 Task: Look for space in Ubá, Brazil from 5th July, 2023 to 10th July, 2023 for 4 adults in price range Rs.9000 to Rs.14000. Place can be entire place with 2 bedrooms having 4 beds and 2 bathrooms. Property type can be house. Amenities needed are: washing machine, . Booking option can be shelf check-in. Required host language is Spanish.
Action: Mouse moved to (383, 110)
Screenshot: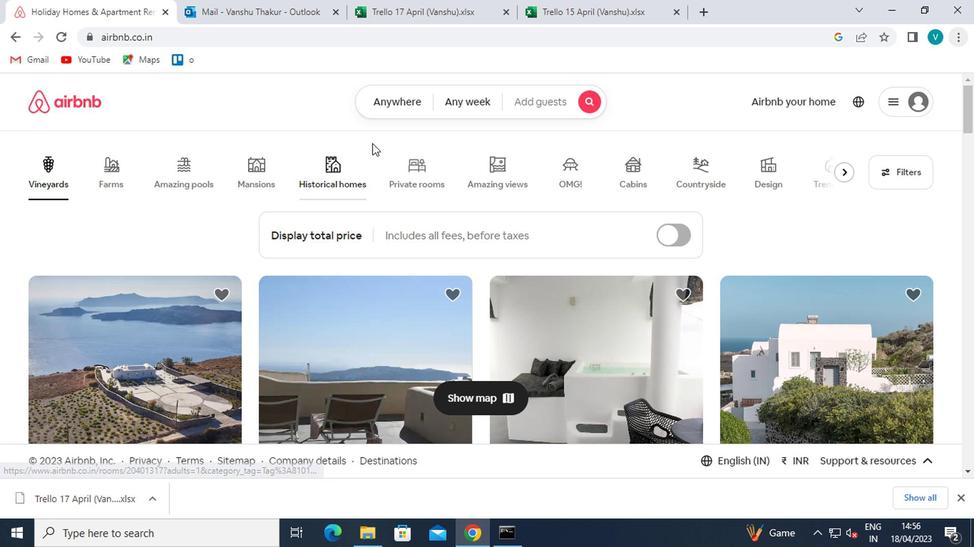 
Action: Mouse pressed left at (383, 110)
Screenshot: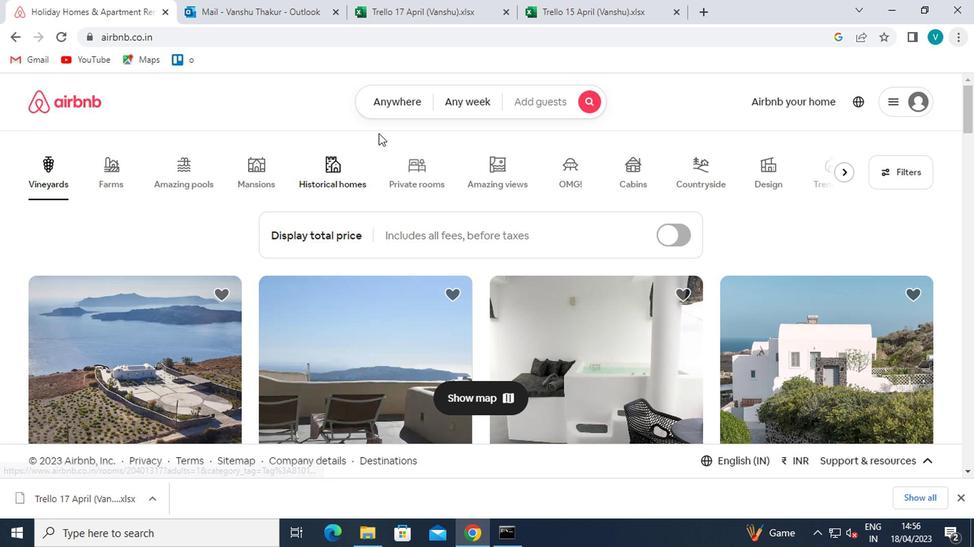 
Action: Mouse moved to (317, 160)
Screenshot: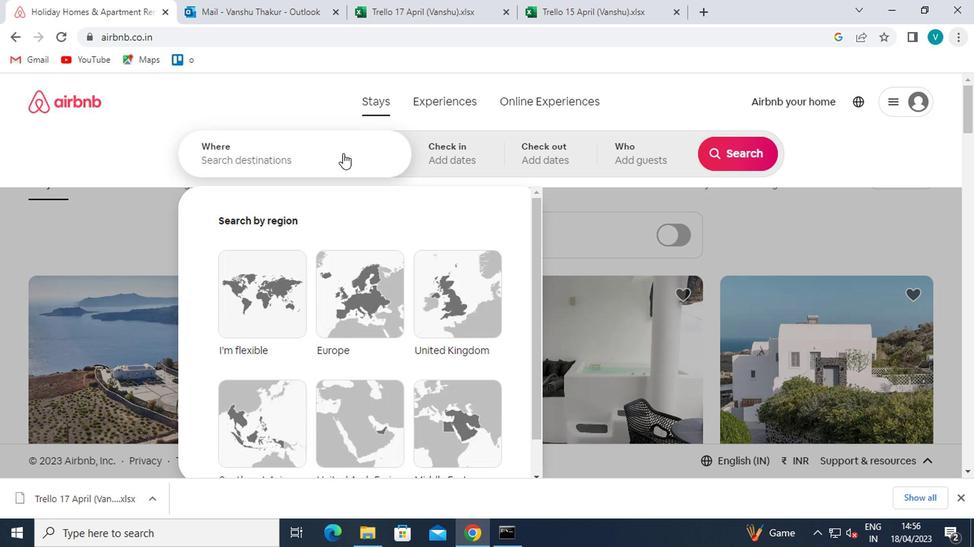 
Action: Mouse pressed left at (317, 160)
Screenshot: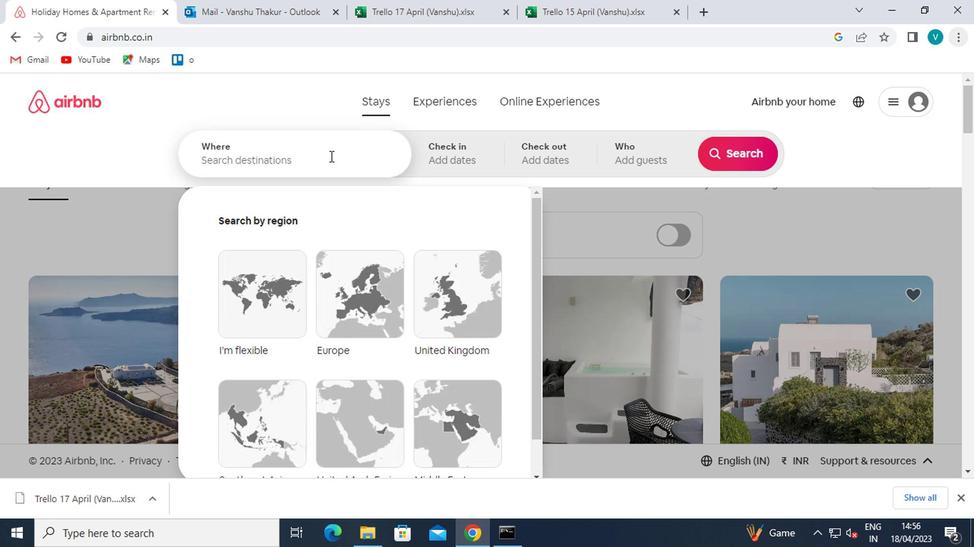 
Action: Key pressed <Key.shift>UBA,<Key.space><Key.shift>BRAZIL<Key.enter>
Screenshot: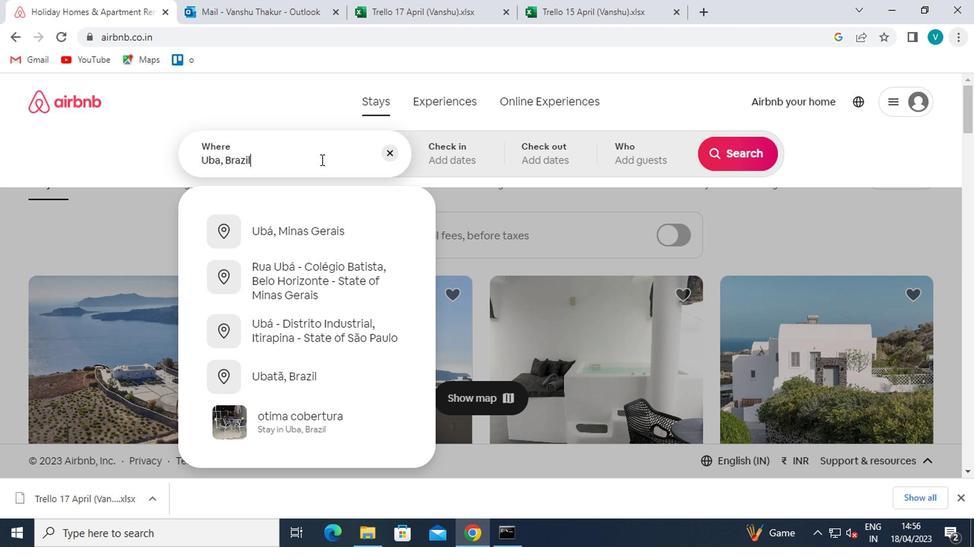 
Action: Mouse moved to (318, 160)
Screenshot: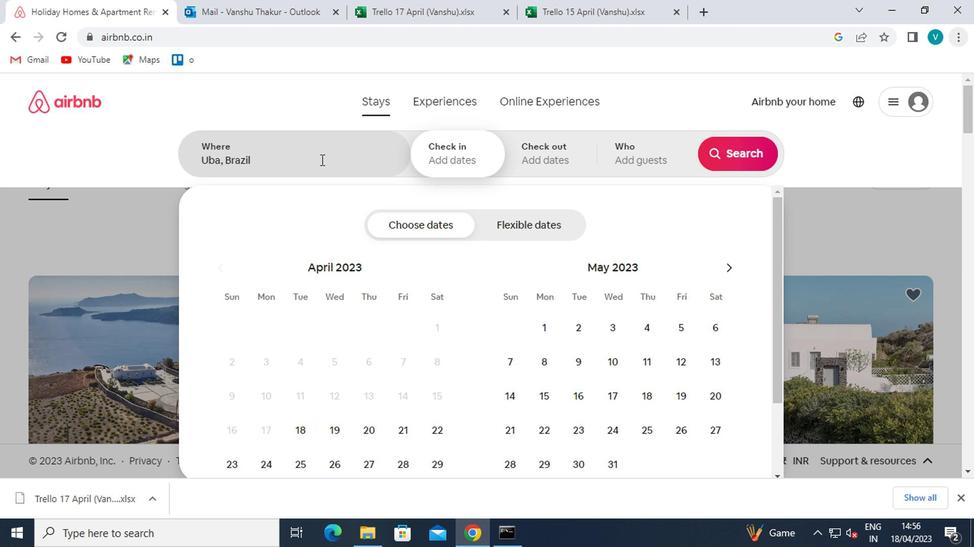
Action: Mouse pressed left at (318, 160)
Screenshot: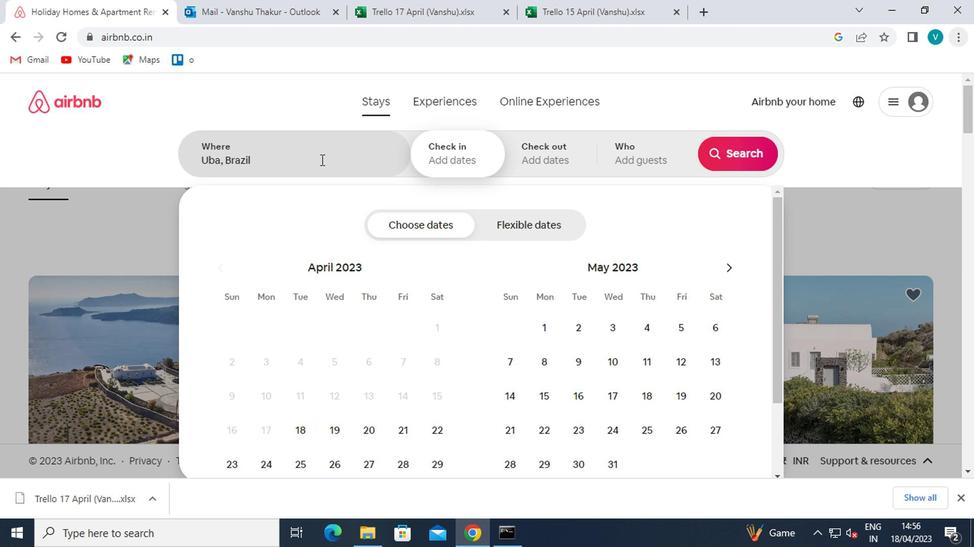
Action: Mouse moved to (325, 226)
Screenshot: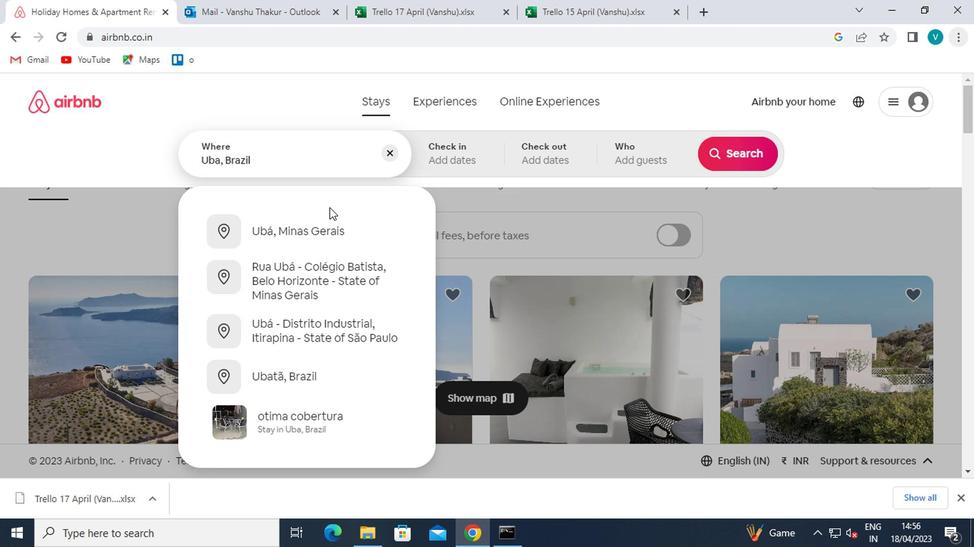 
Action: Mouse pressed left at (325, 226)
Screenshot: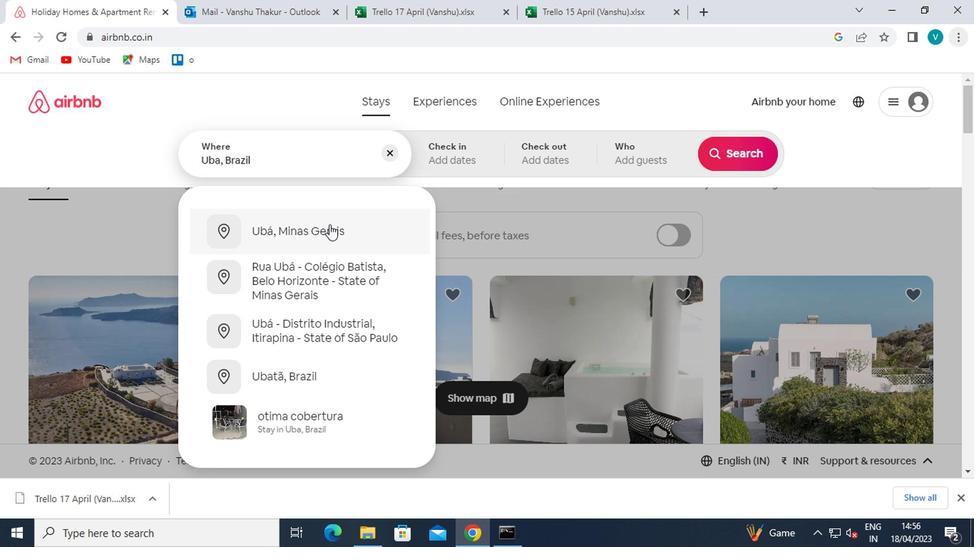 
Action: Mouse moved to (726, 270)
Screenshot: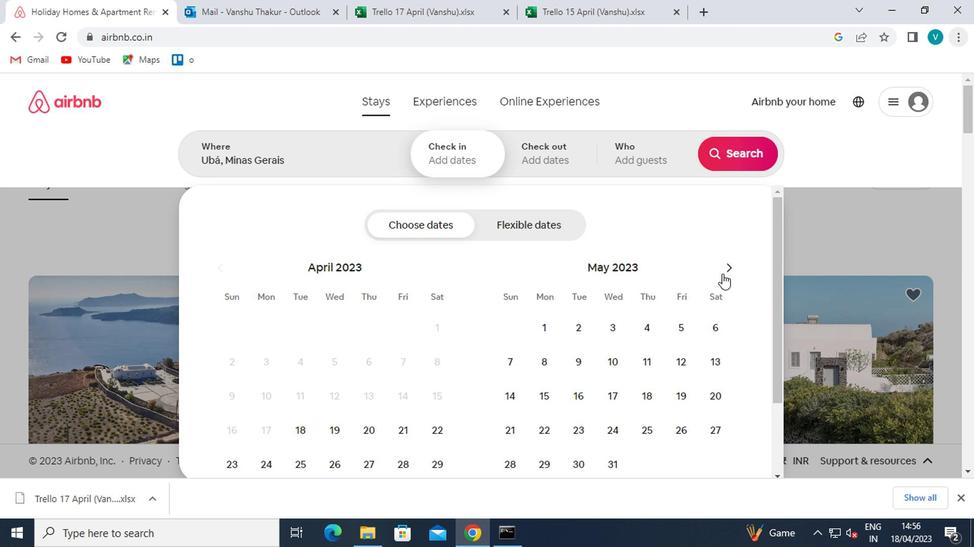 
Action: Mouse pressed left at (726, 270)
Screenshot: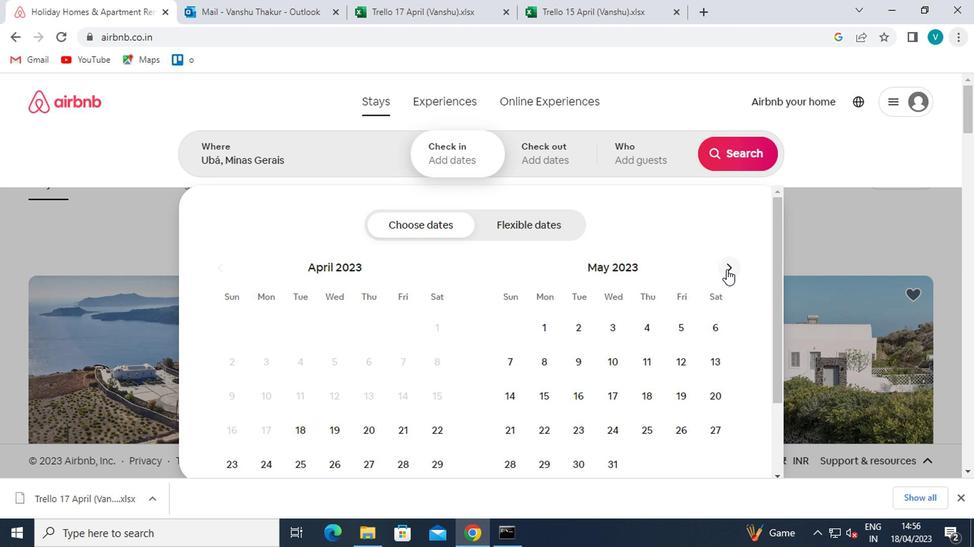 
Action: Mouse pressed left at (726, 270)
Screenshot: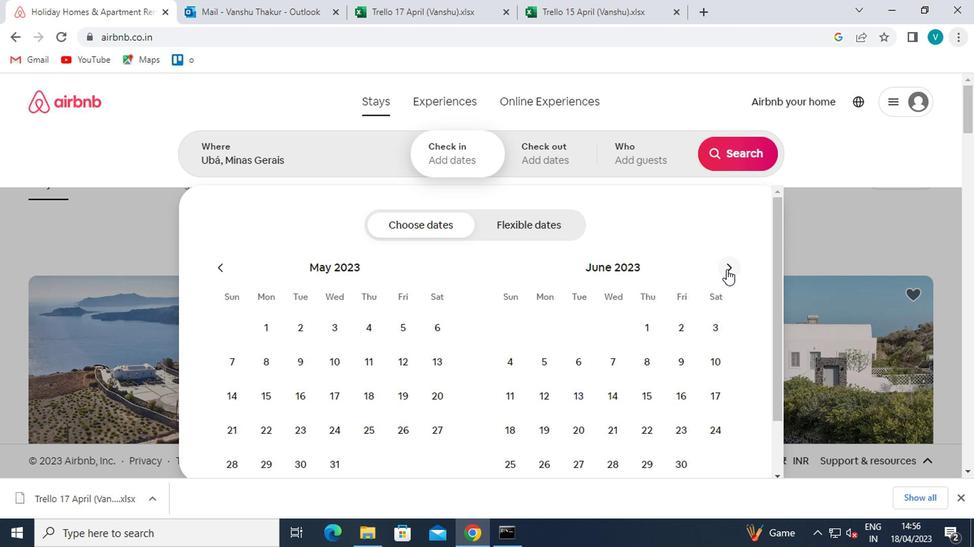 
Action: Mouse moved to (601, 357)
Screenshot: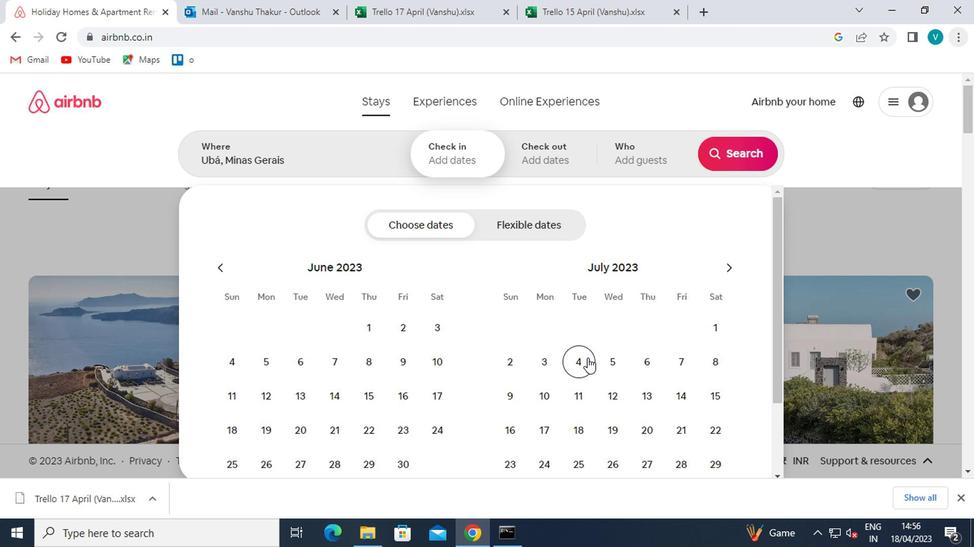 
Action: Mouse pressed left at (601, 357)
Screenshot: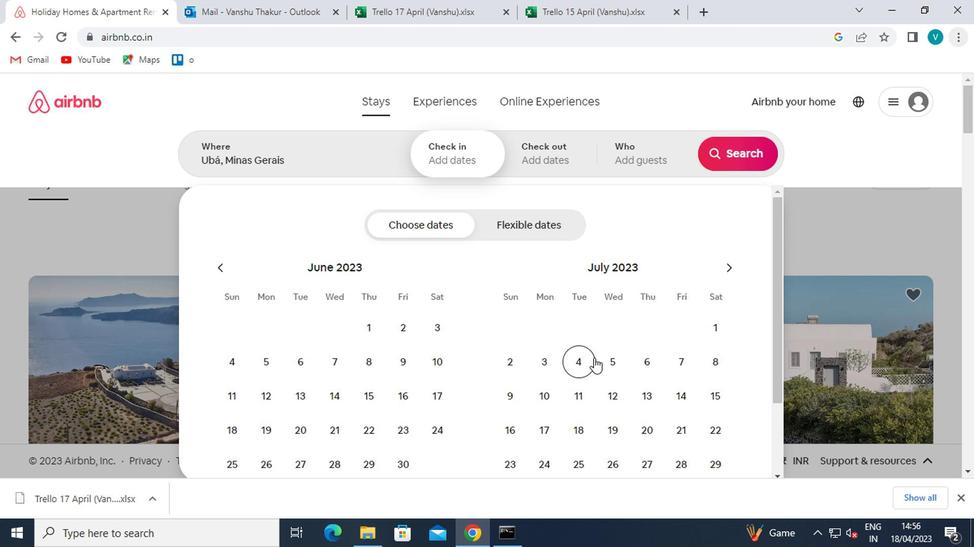 
Action: Mouse moved to (543, 392)
Screenshot: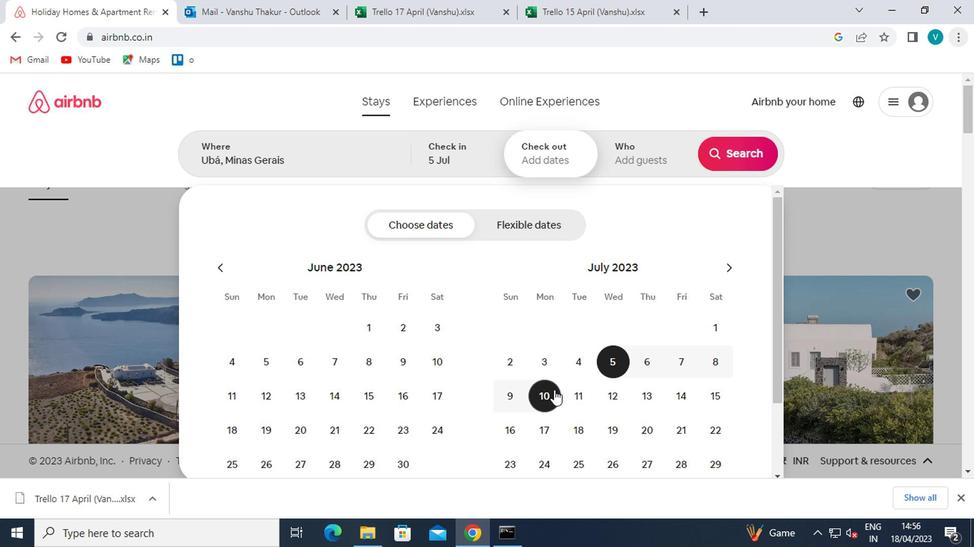 
Action: Mouse pressed left at (543, 392)
Screenshot: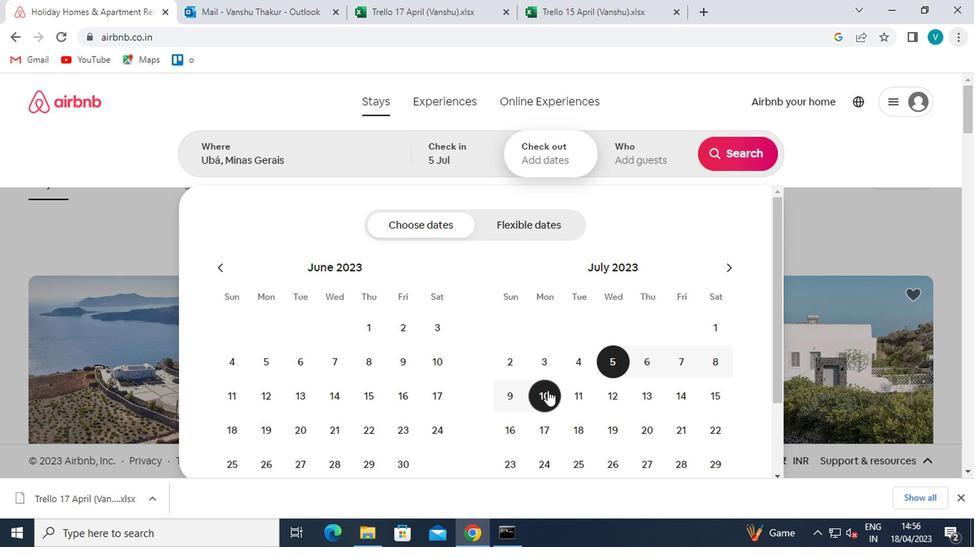 
Action: Mouse moved to (656, 162)
Screenshot: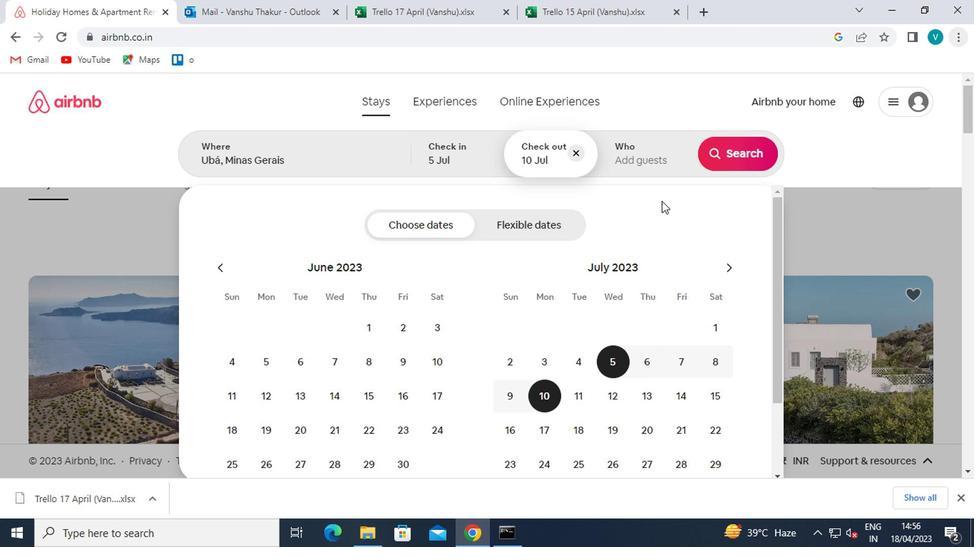
Action: Mouse pressed left at (656, 162)
Screenshot: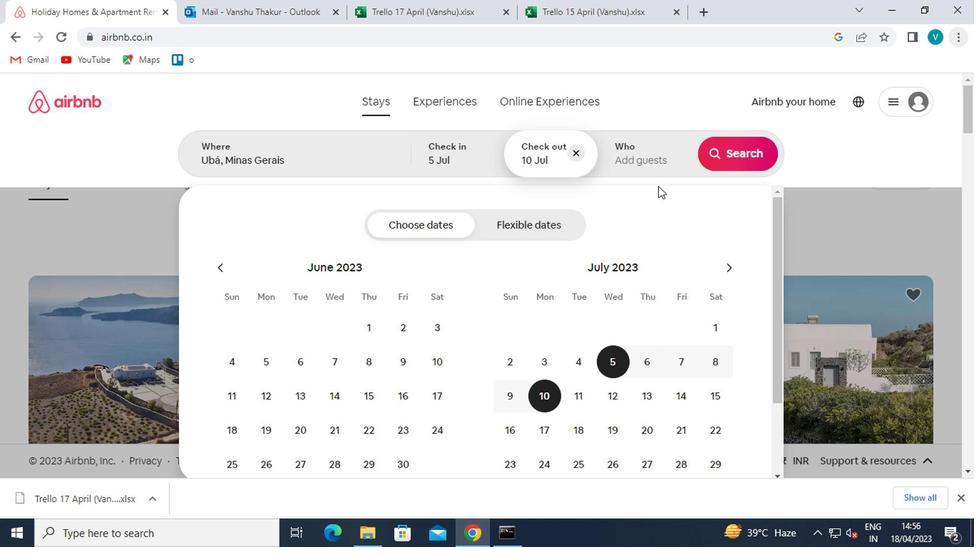 
Action: Mouse moved to (740, 230)
Screenshot: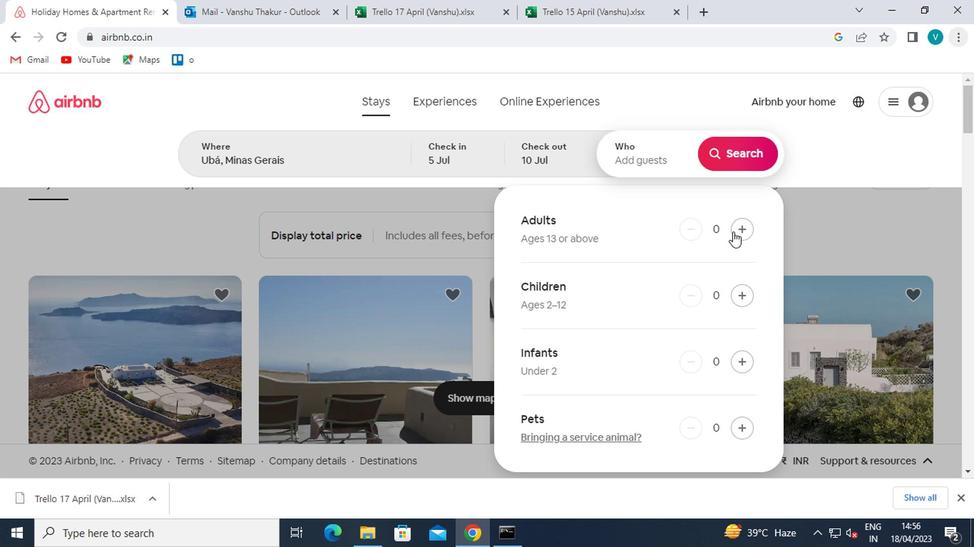 
Action: Mouse pressed left at (740, 230)
Screenshot: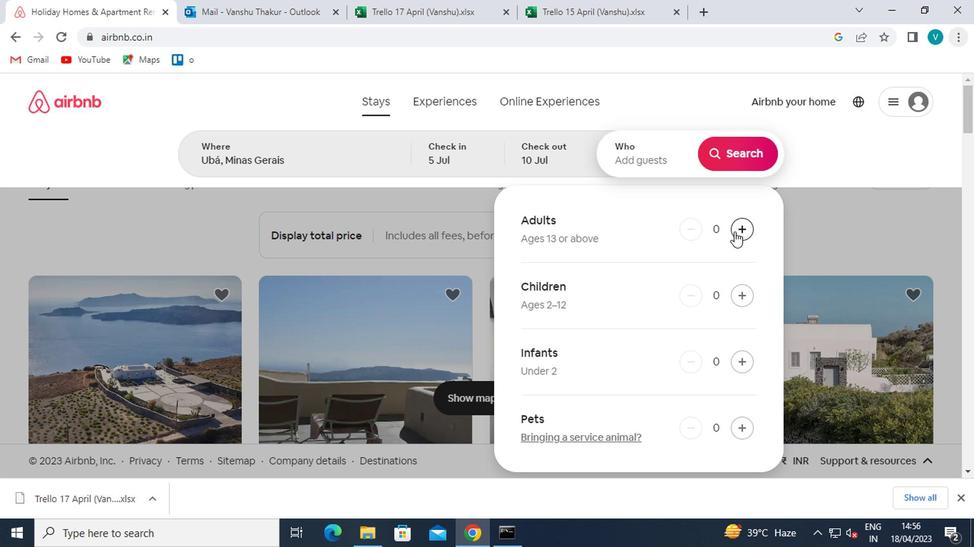 
Action: Mouse pressed left at (740, 230)
Screenshot: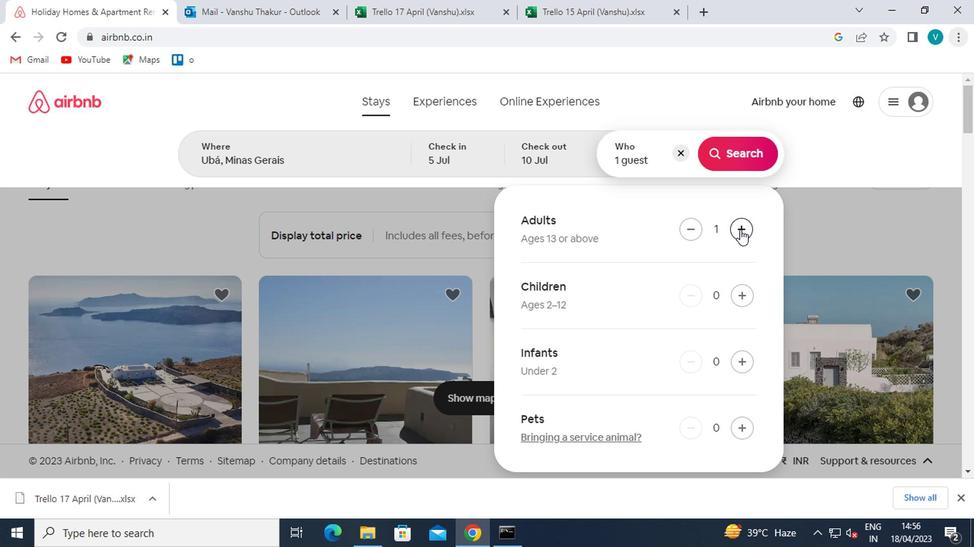 
Action: Mouse pressed left at (740, 230)
Screenshot: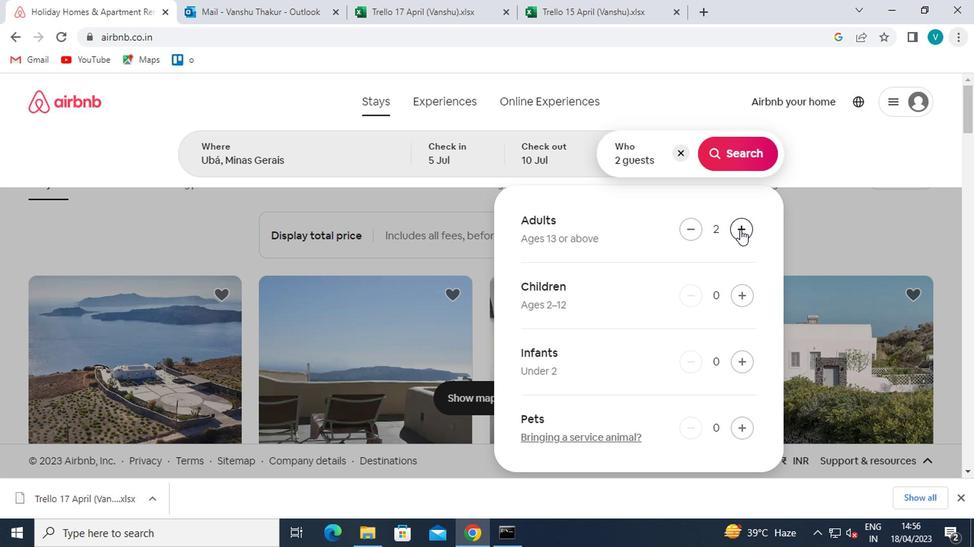 
Action: Mouse pressed left at (740, 230)
Screenshot: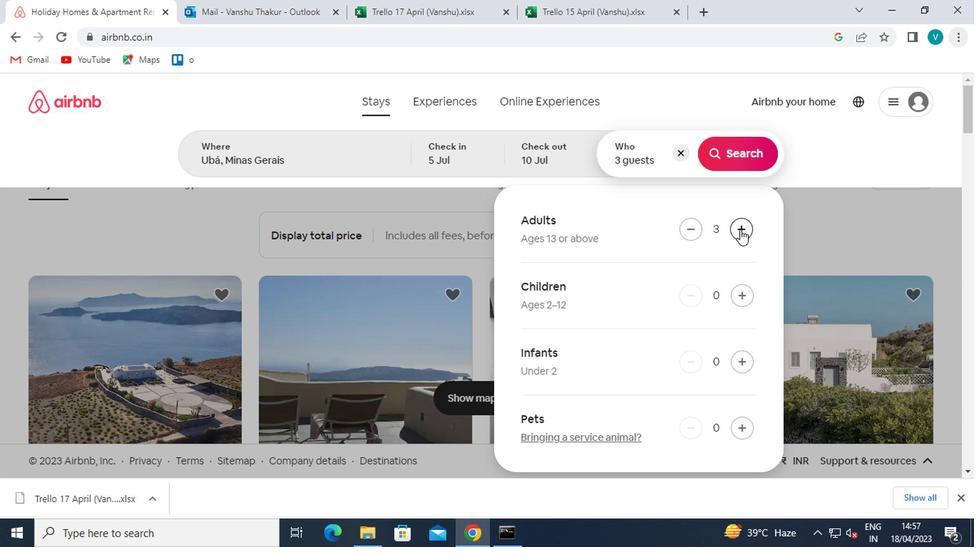
Action: Mouse moved to (735, 157)
Screenshot: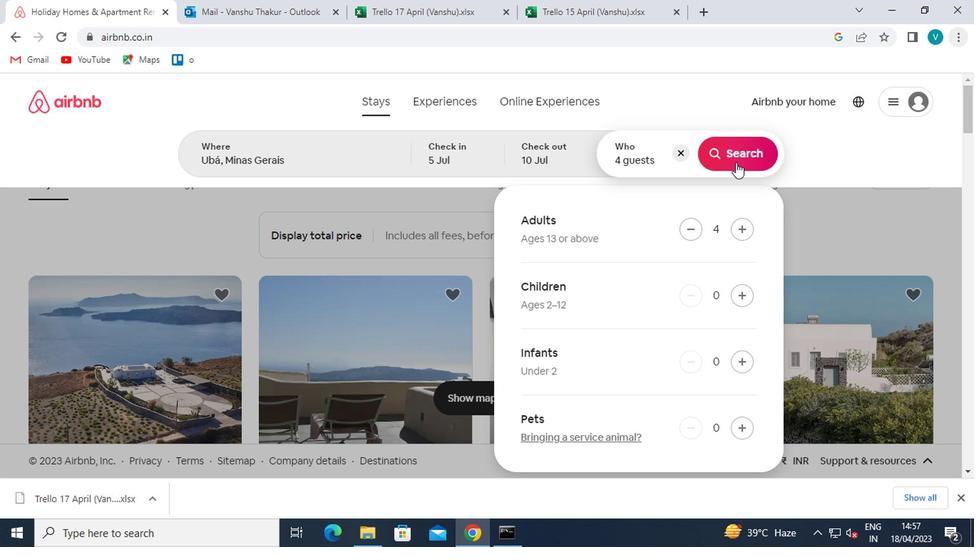 
Action: Mouse pressed left at (735, 157)
Screenshot: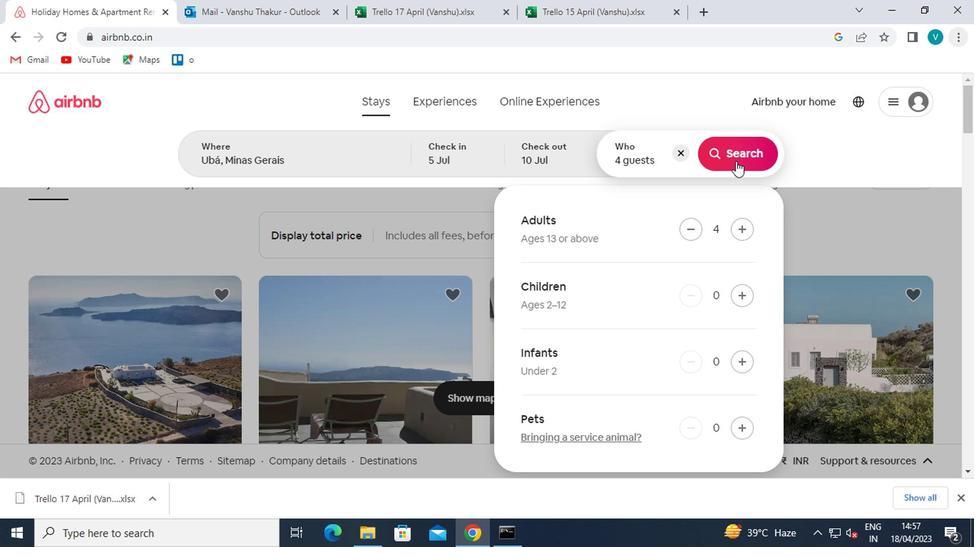 
Action: Mouse moved to (916, 159)
Screenshot: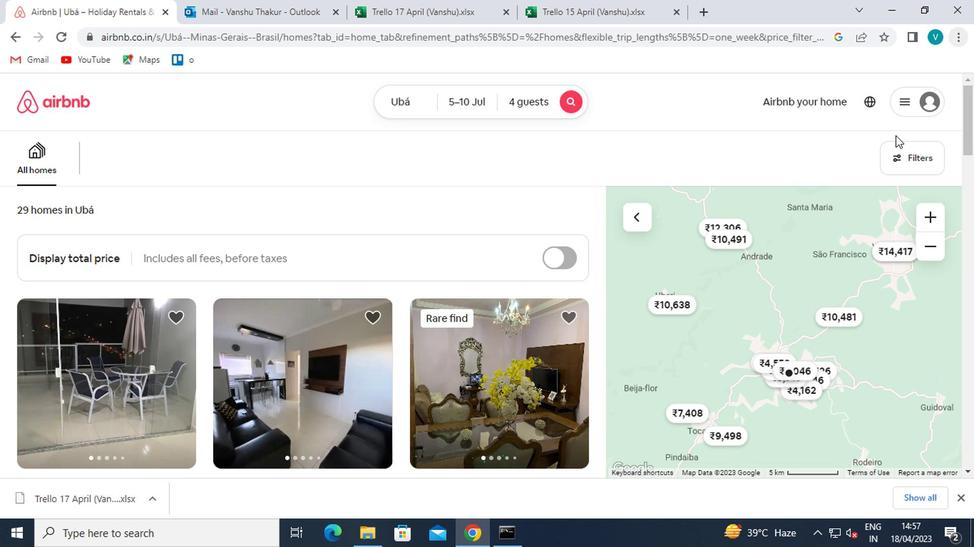 
Action: Mouse pressed left at (916, 159)
Screenshot: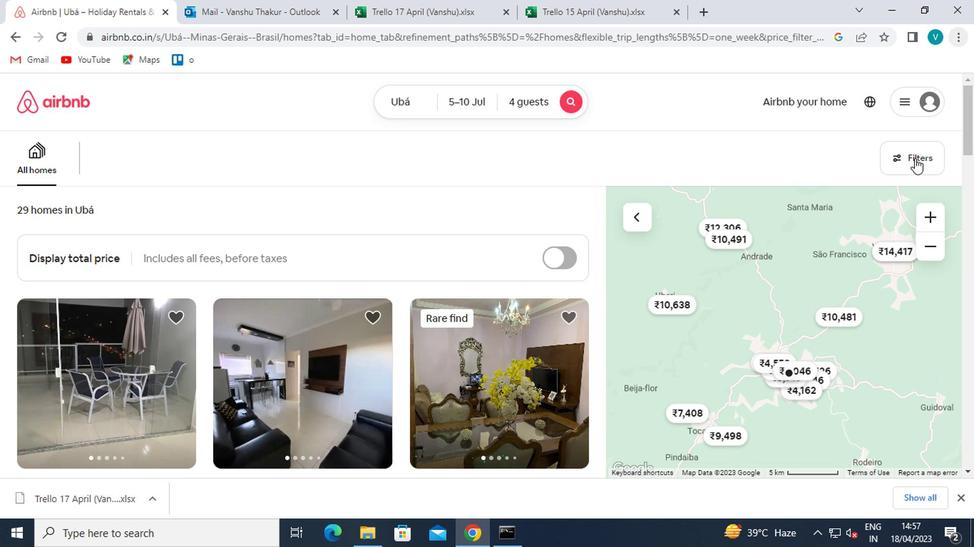 
Action: Mouse moved to (402, 344)
Screenshot: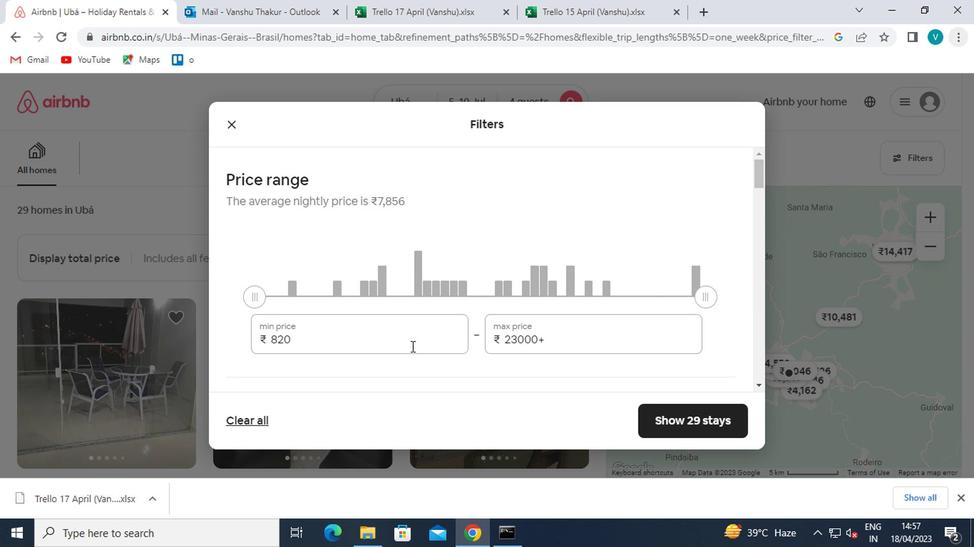 
Action: Mouse pressed left at (402, 344)
Screenshot: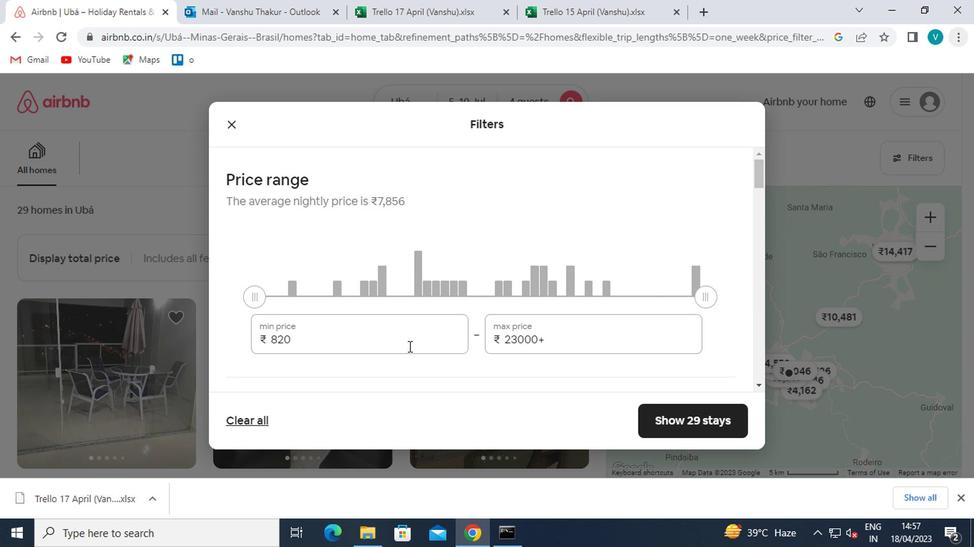 
Action: Key pressed <Key.backspace><Key.backspace><Key.backspace>900<Key.backspace><Key.backspace><Key.backspace><Key.backspace><Key.backspace><Key.backspace>9000
Screenshot: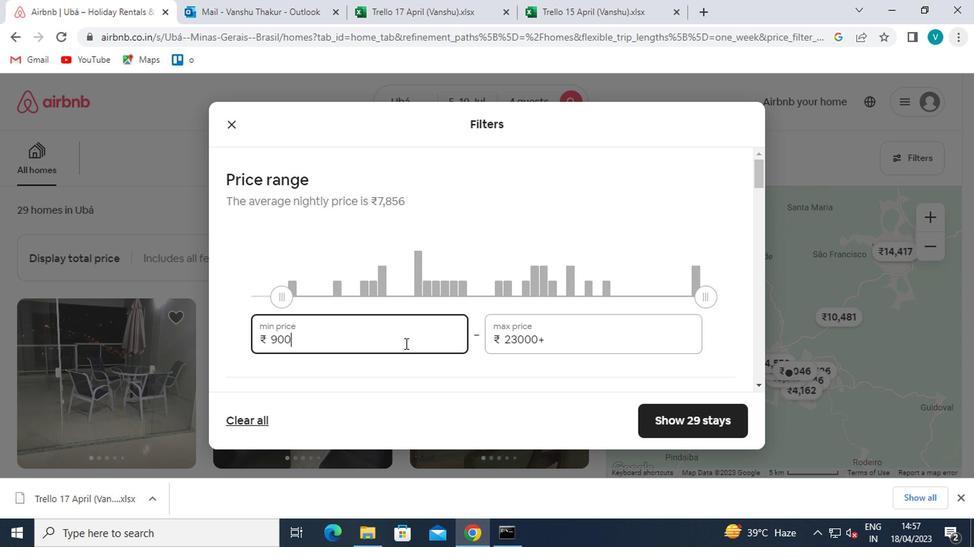 
Action: Mouse moved to (554, 330)
Screenshot: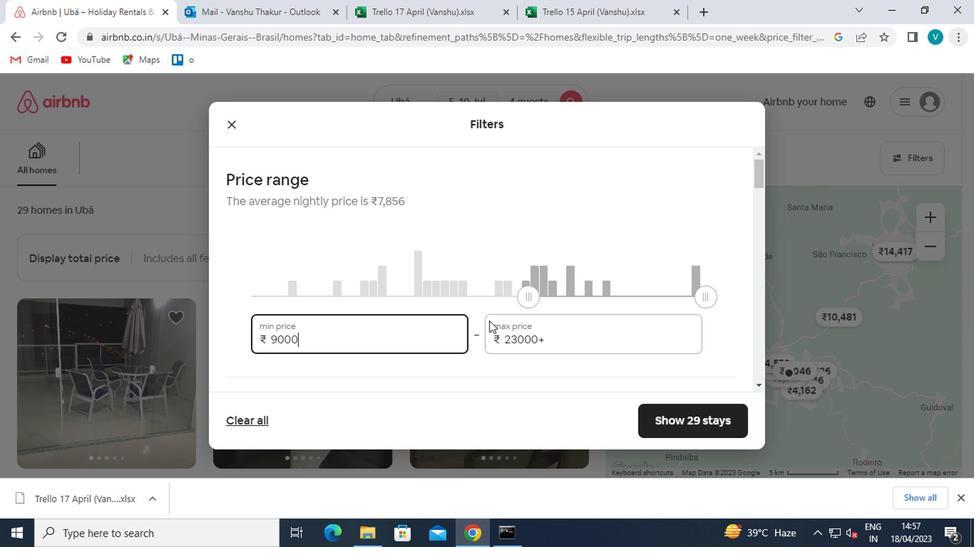
Action: Mouse pressed left at (554, 330)
Screenshot: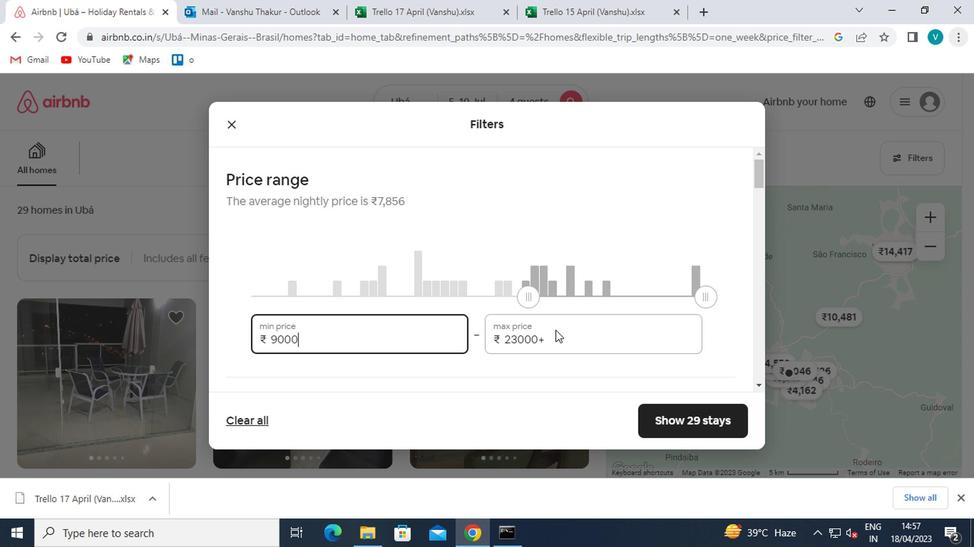 
Action: Mouse moved to (554, 333)
Screenshot: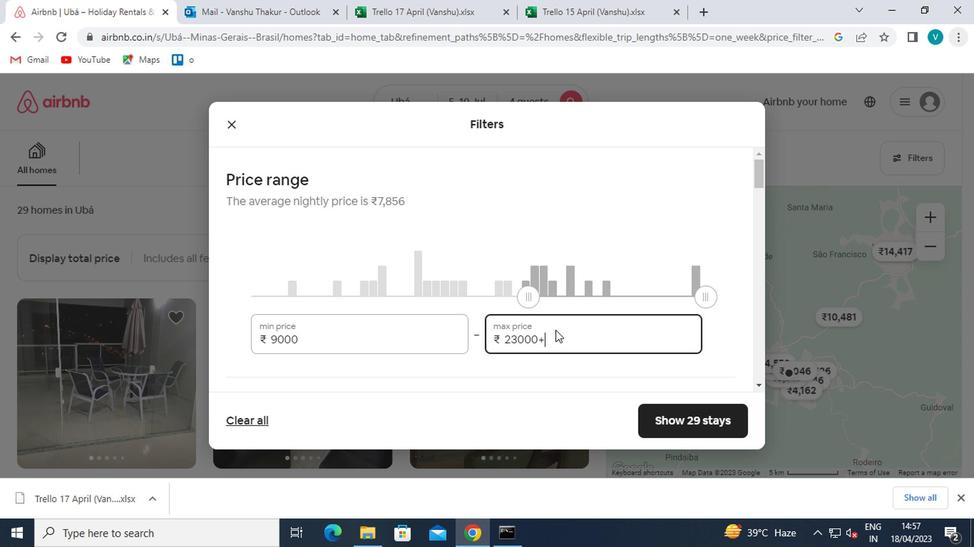 
Action: Key pressed <Key.backspace><Key.backspace><Key.backspace><Key.backspace><Key.backspace><Key.backspace>14000
Screenshot: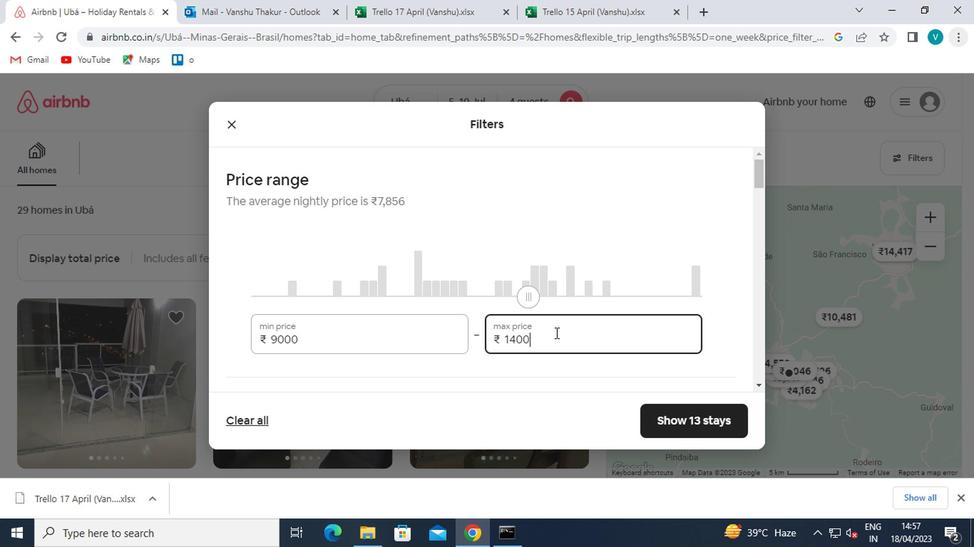 
Action: Mouse moved to (536, 394)
Screenshot: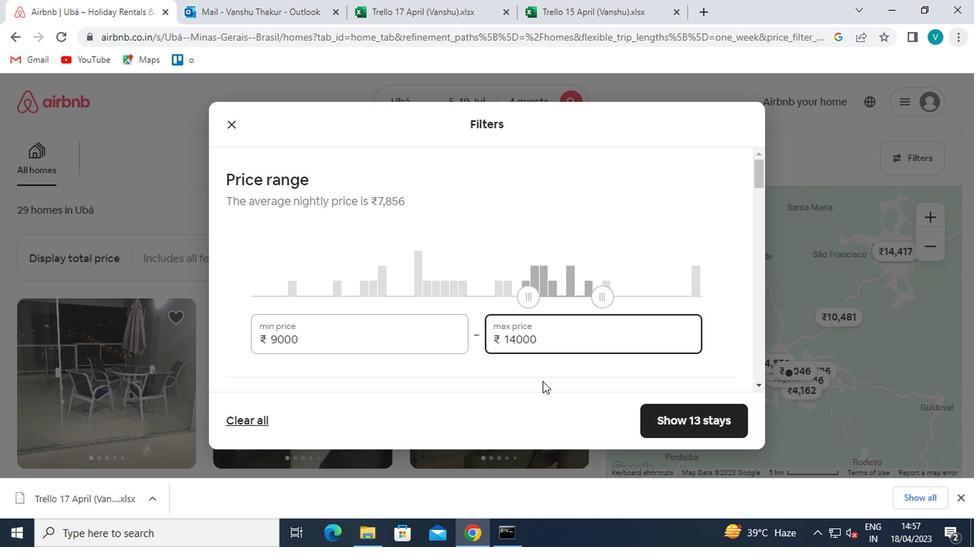 
Action: Mouse scrolled (536, 393) with delta (0, -1)
Screenshot: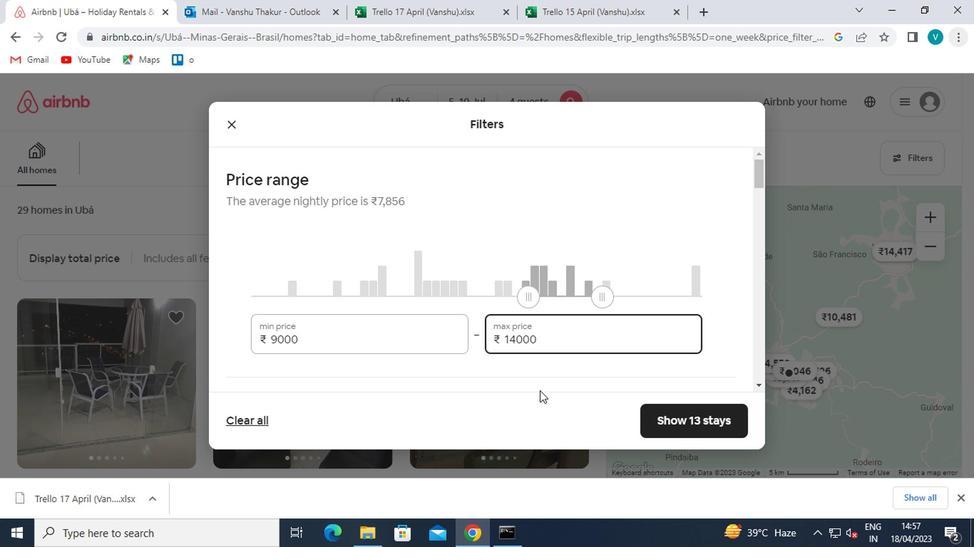 
Action: Mouse moved to (531, 395)
Screenshot: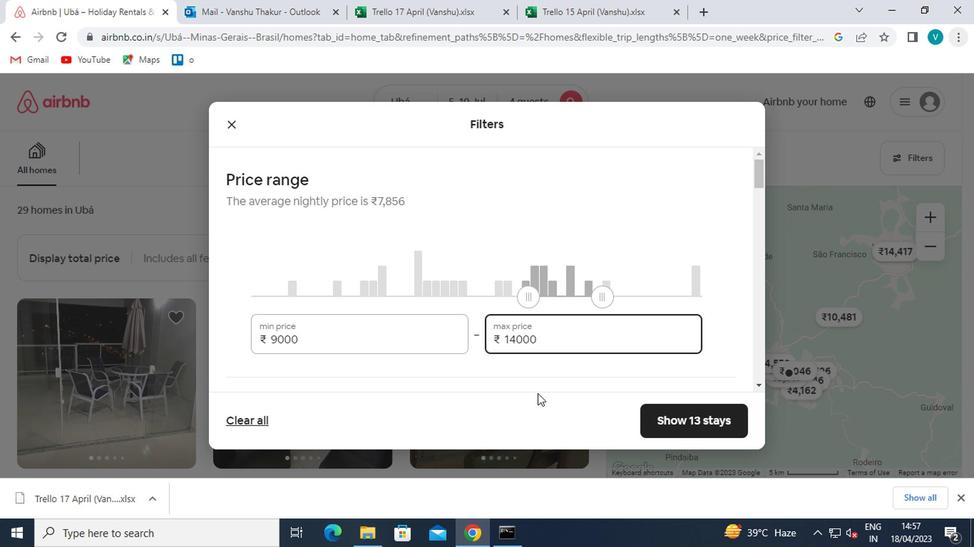 
Action: Mouse scrolled (531, 394) with delta (0, -1)
Screenshot: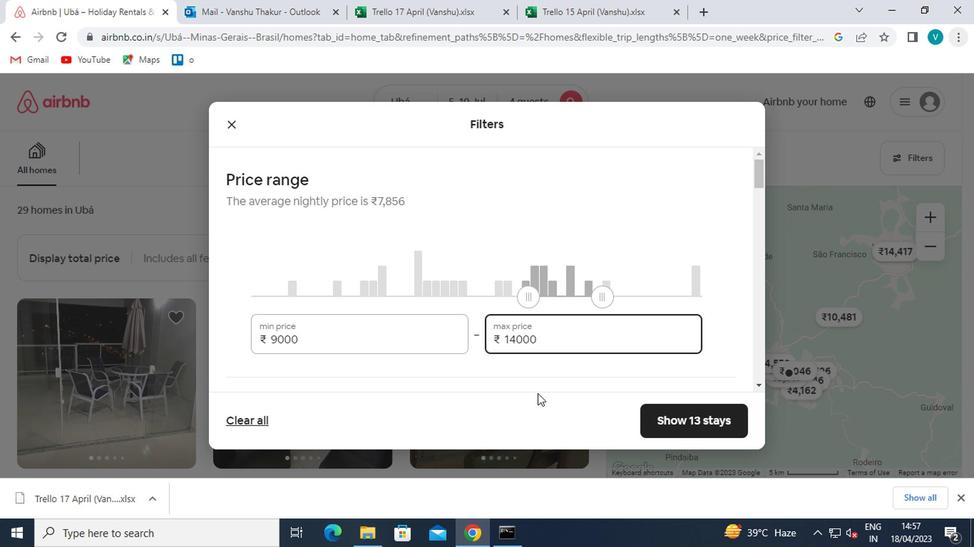 
Action: Mouse moved to (526, 395)
Screenshot: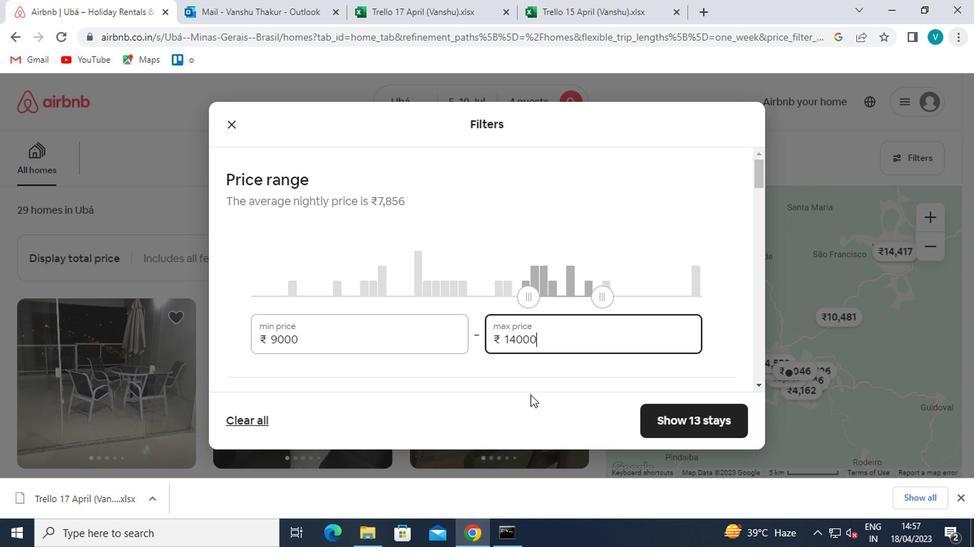 
Action: Mouse scrolled (526, 394) with delta (0, -1)
Screenshot: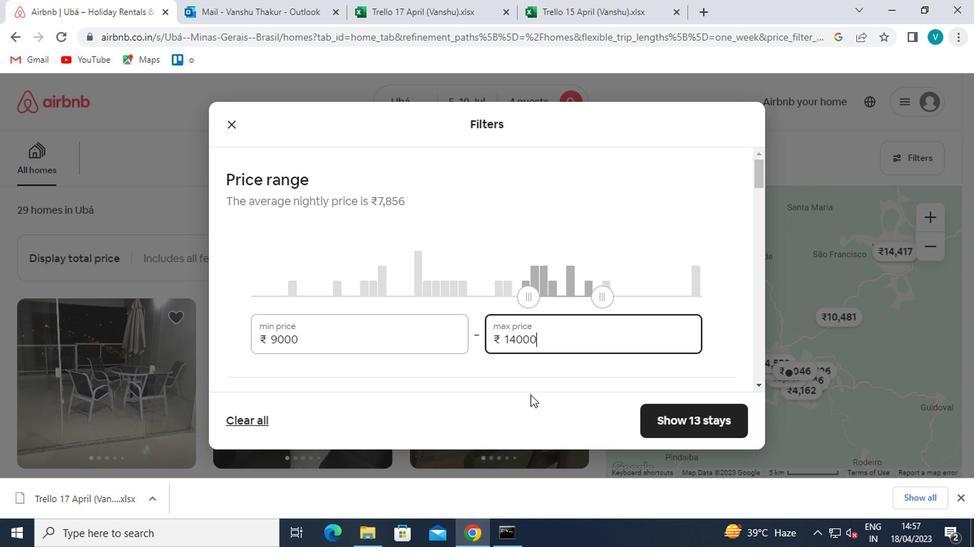 
Action: Mouse moved to (524, 388)
Screenshot: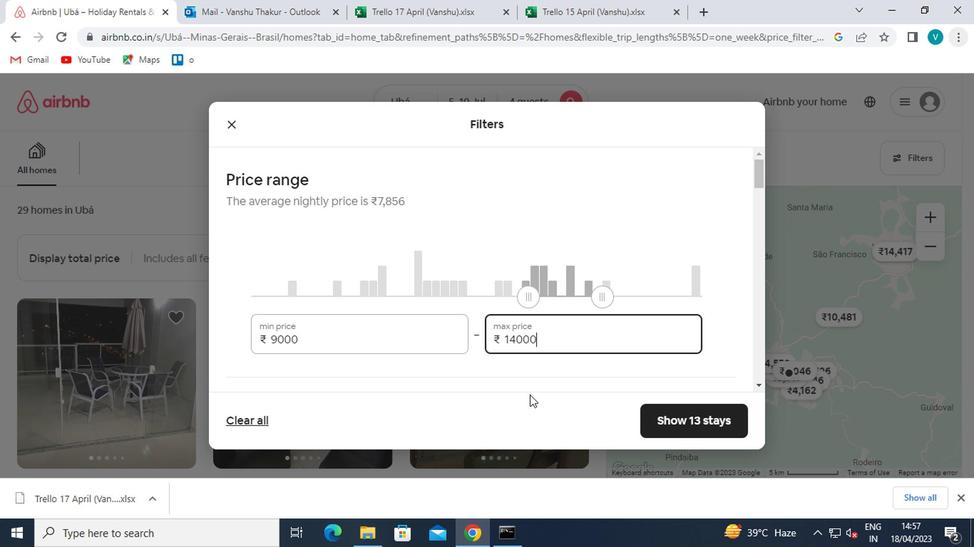 
Action: Mouse scrolled (524, 387) with delta (0, -1)
Screenshot: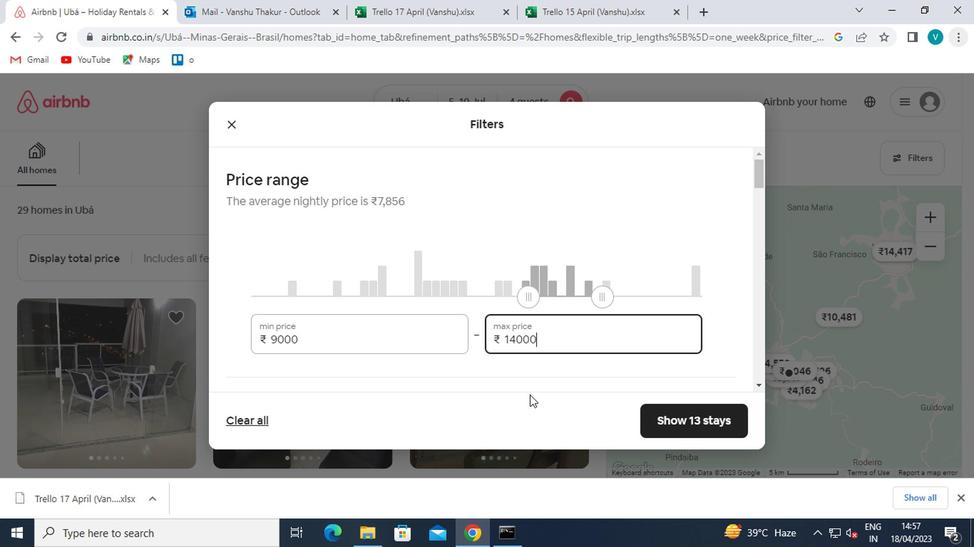 
Action: Mouse moved to (578, 348)
Screenshot: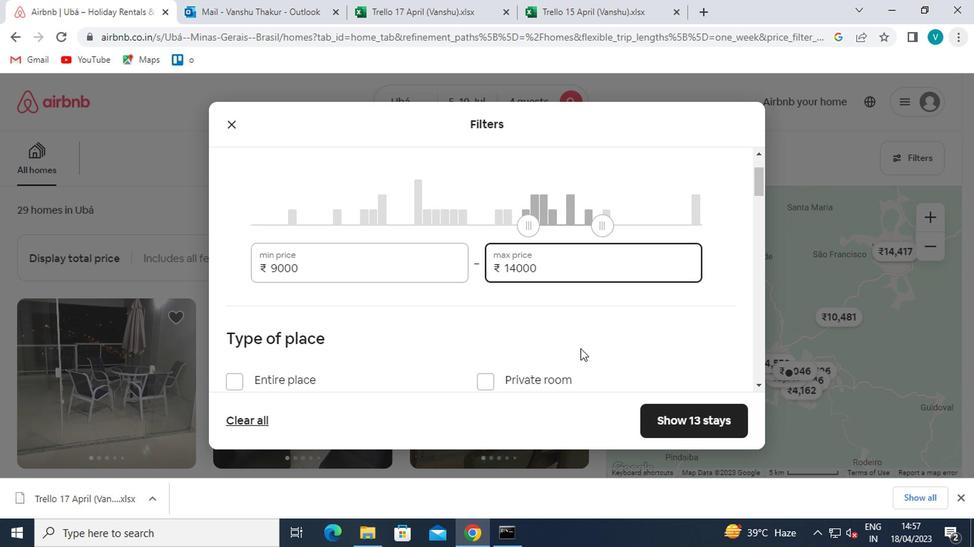 
Action: Mouse scrolled (578, 348) with delta (0, 0)
Screenshot: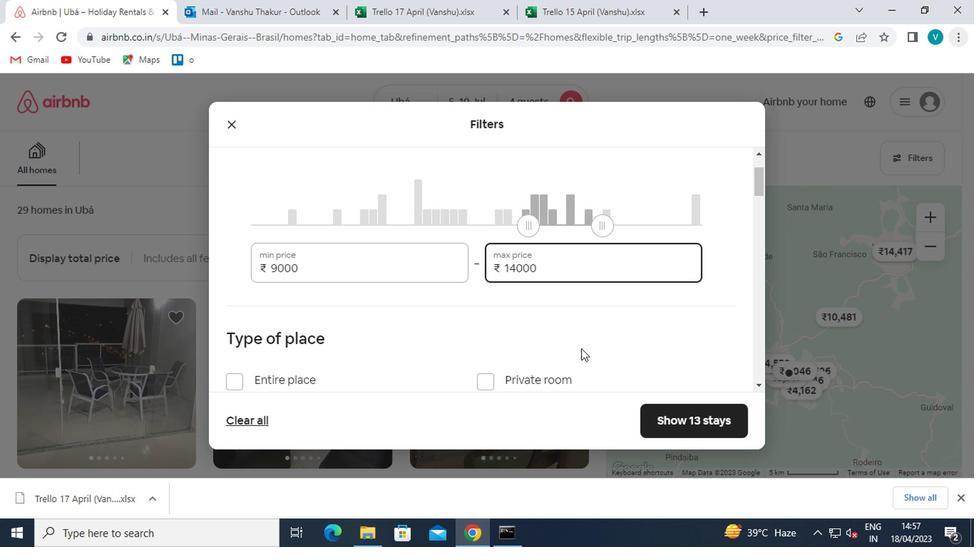 
Action: Mouse moved to (577, 349)
Screenshot: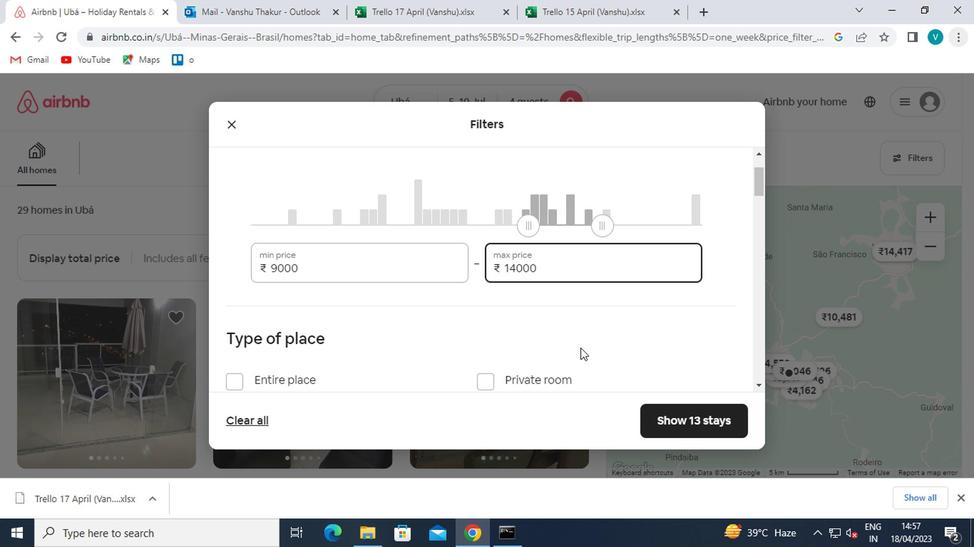 
Action: Mouse scrolled (577, 348) with delta (0, 0)
Screenshot: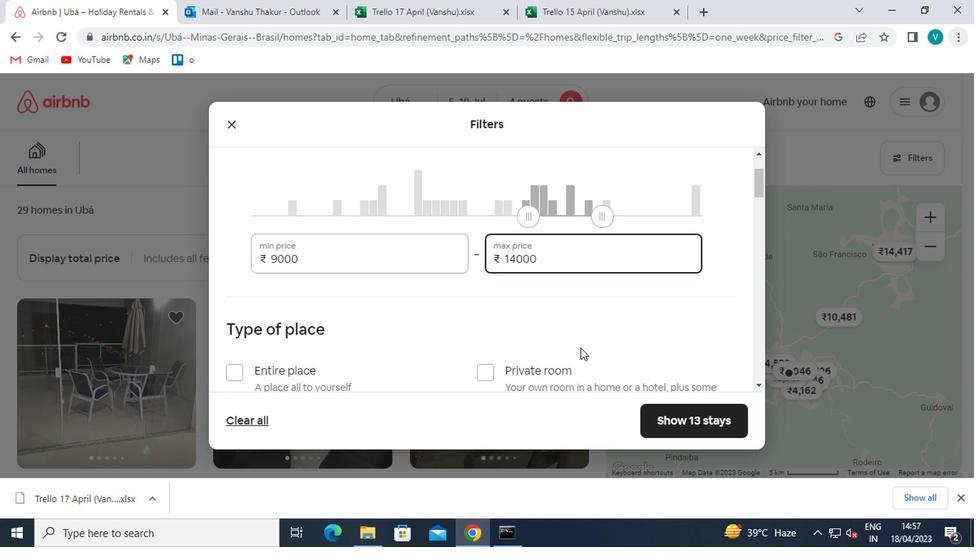 
Action: Mouse moved to (225, 237)
Screenshot: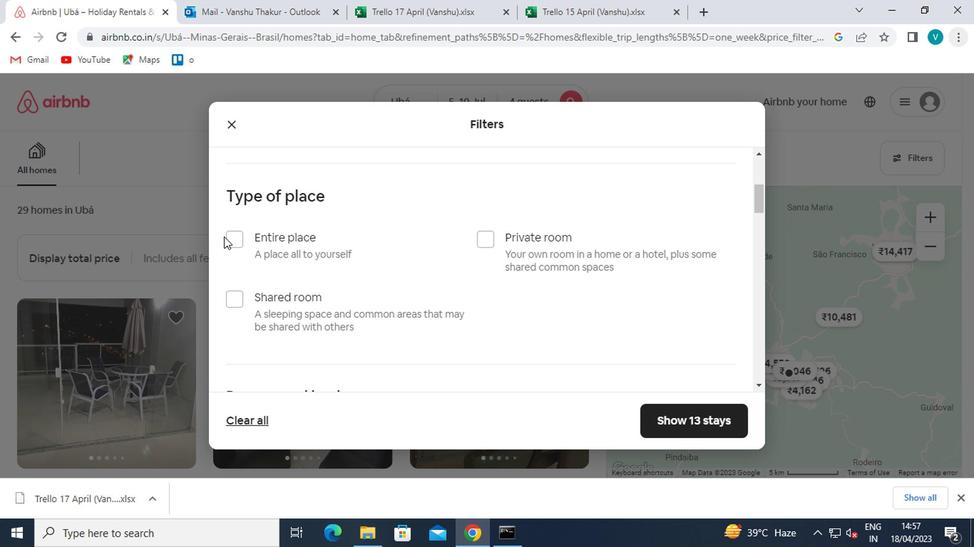 
Action: Mouse pressed left at (225, 237)
Screenshot: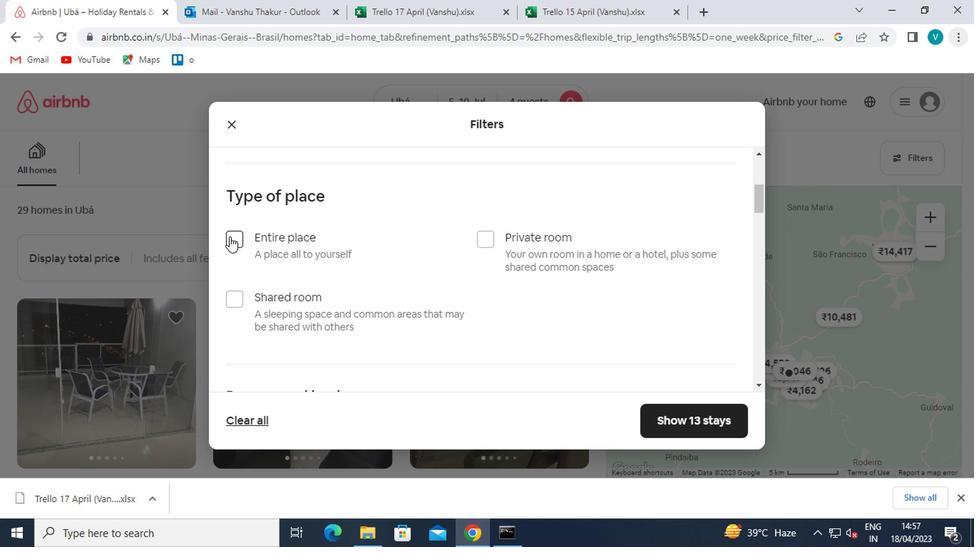 
Action: Mouse moved to (407, 339)
Screenshot: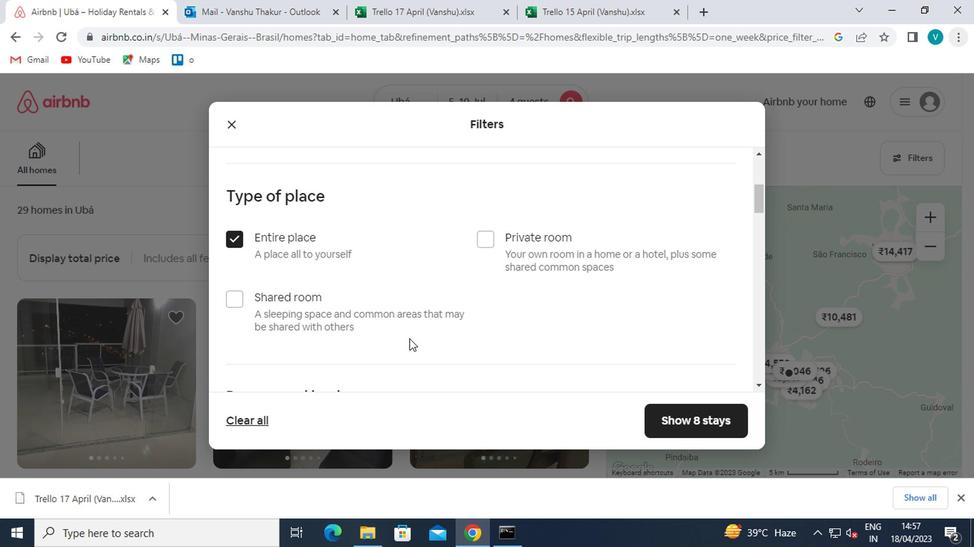 
Action: Mouse scrolled (407, 339) with delta (0, 0)
Screenshot: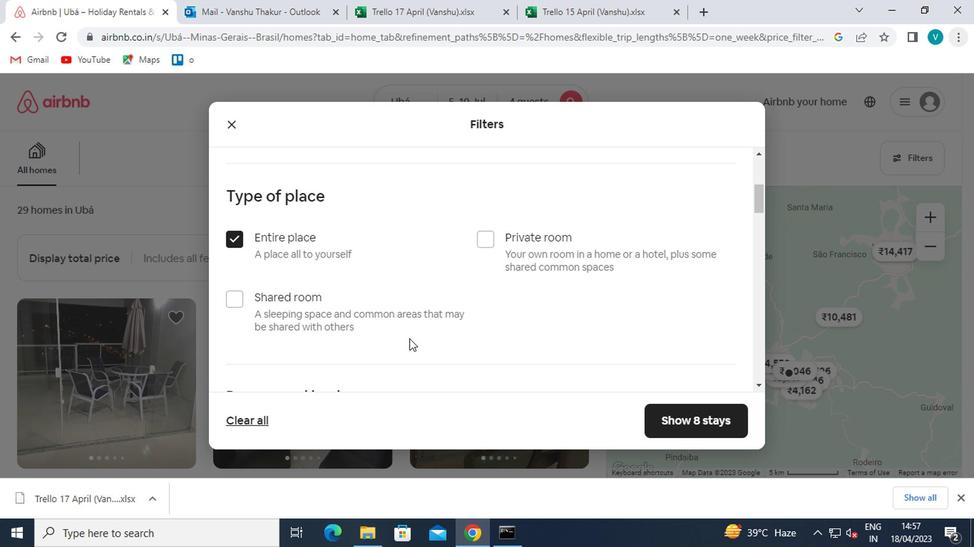 
Action: Mouse moved to (407, 340)
Screenshot: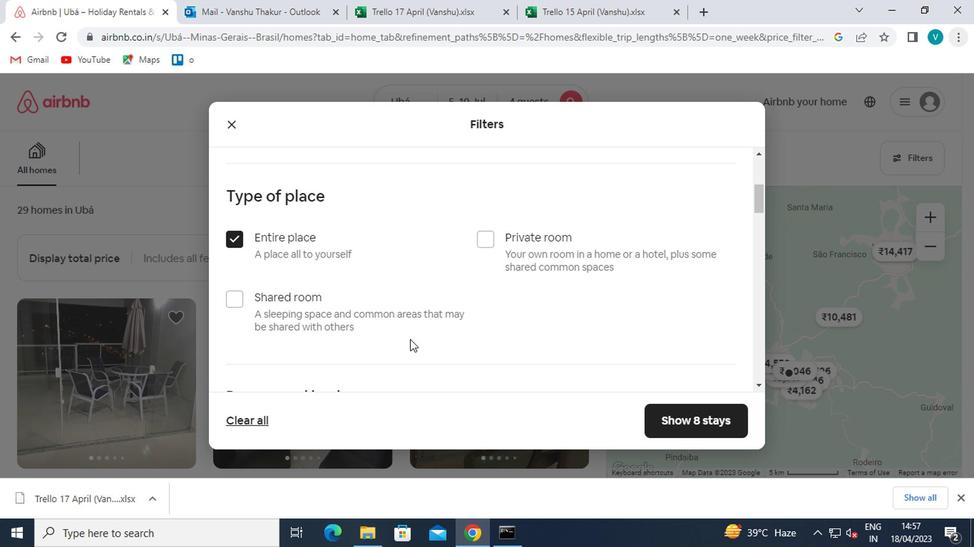 
Action: Mouse scrolled (407, 339) with delta (0, -1)
Screenshot: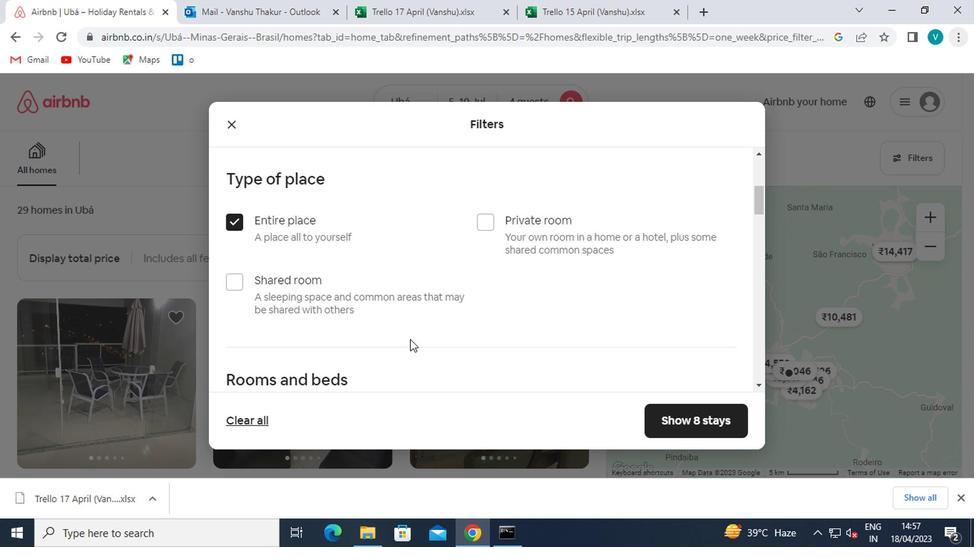 
Action: Mouse moved to (361, 333)
Screenshot: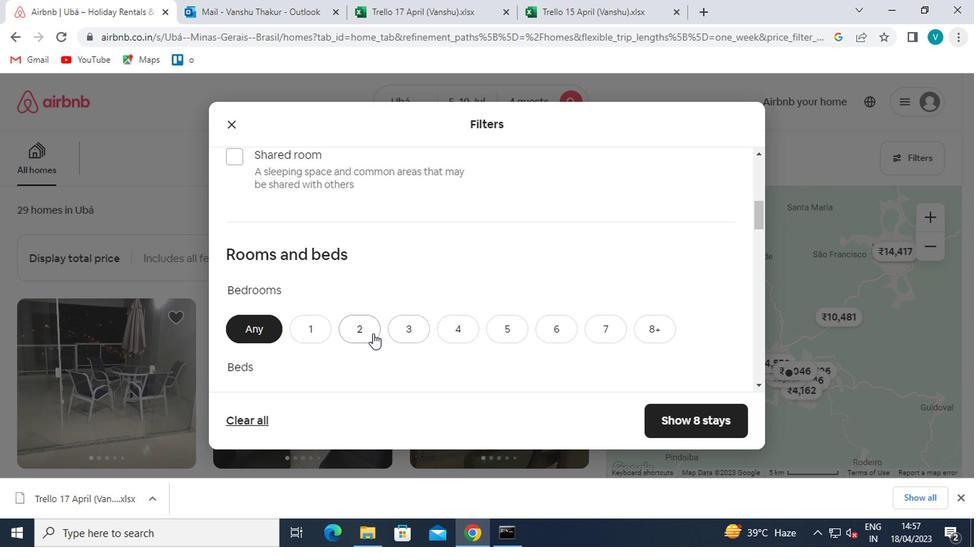 
Action: Mouse pressed left at (361, 333)
Screenshot: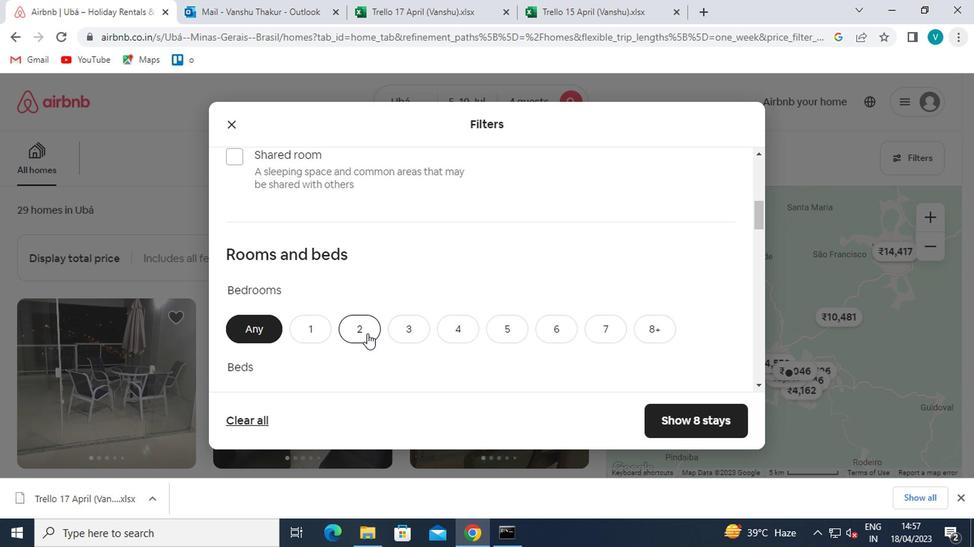 
Action: Mouse moved to (363, 334)
Screenshot: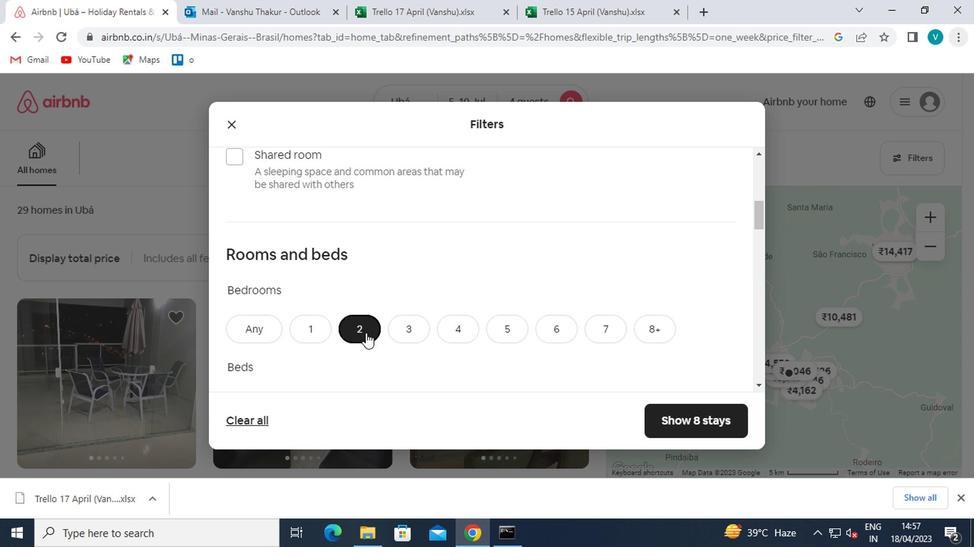 
Action: Mouse scrolled (363, 333) with delta (0, 0)
Screenshot: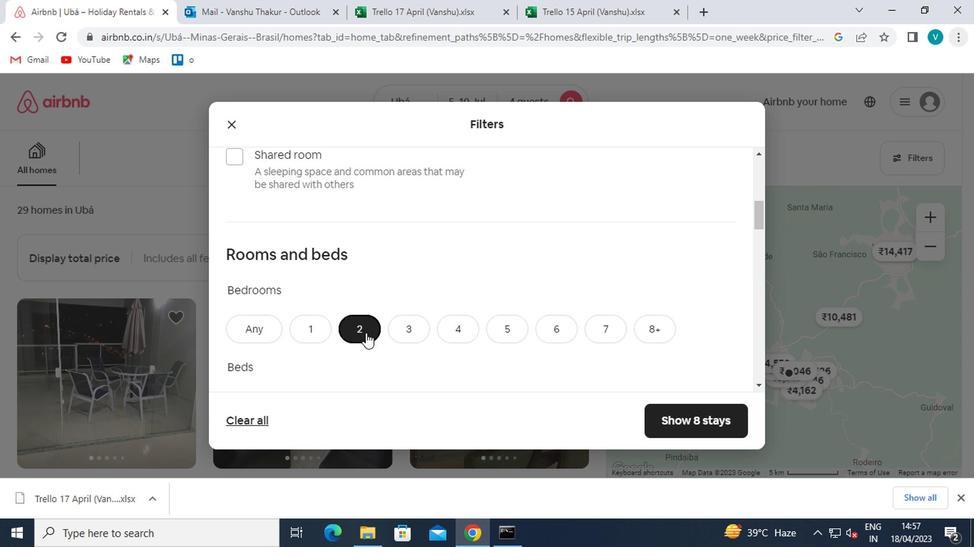 
Action: Mouse moved to (363, 334)
Screenshot: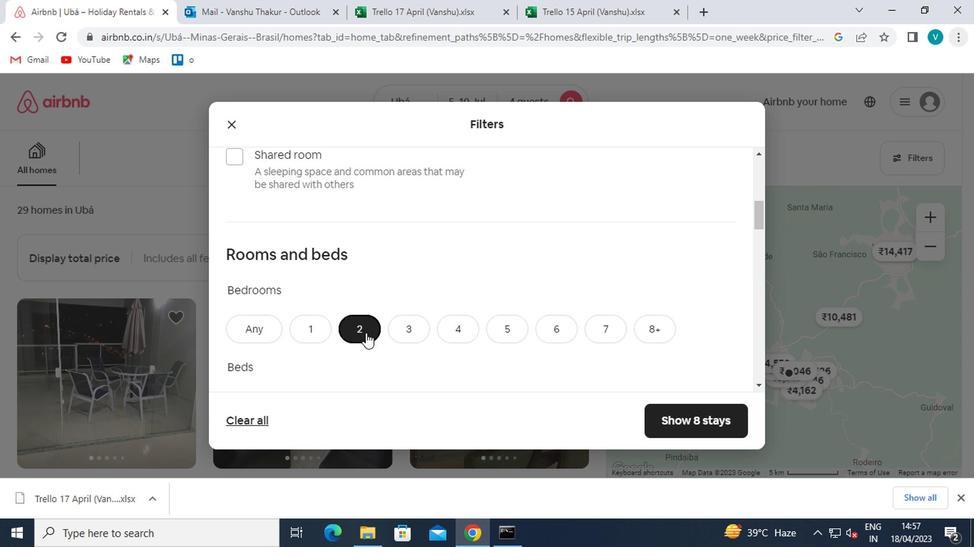 
Action: Mouse scrolled (363, 334) with delta (0, 0)
Screenshot: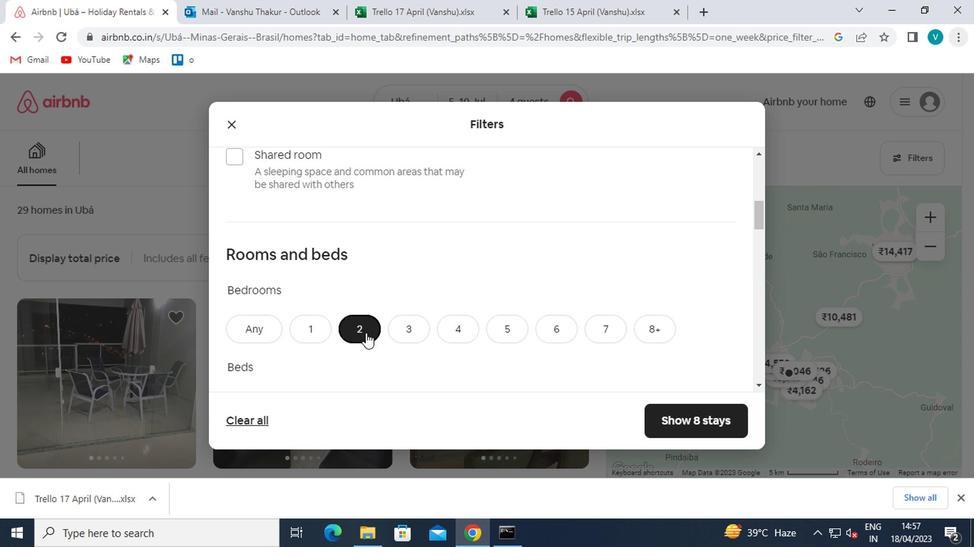 
Action: Mouse moved to (453, 262)
Screenshot: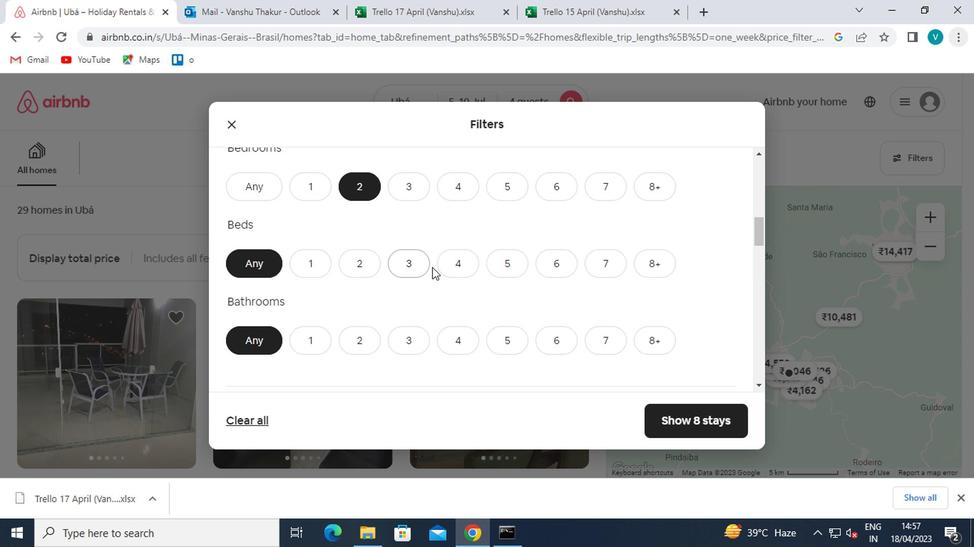 
Action: Mouse pressed left at (453, 262)
Screenshot: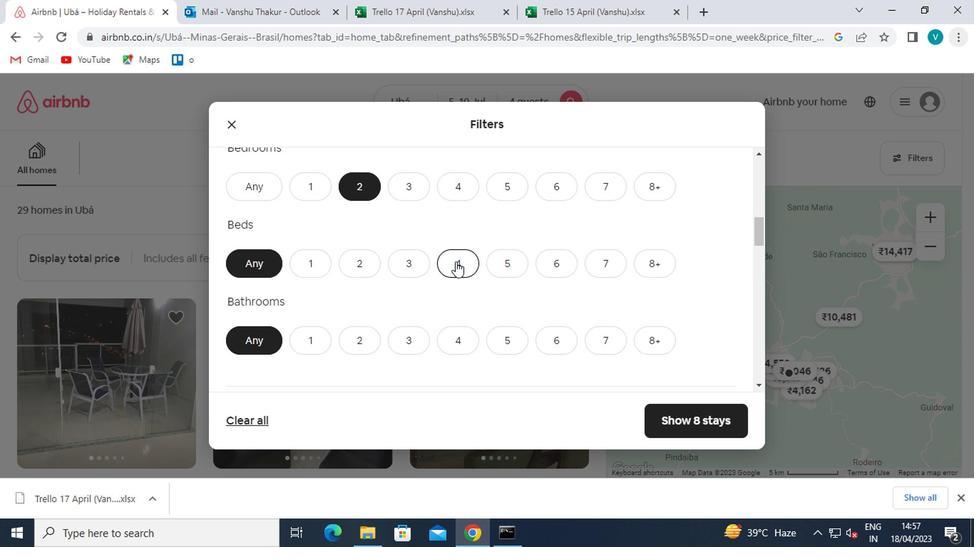 
Action: Mouse moved to (361, 339)
Screenshot: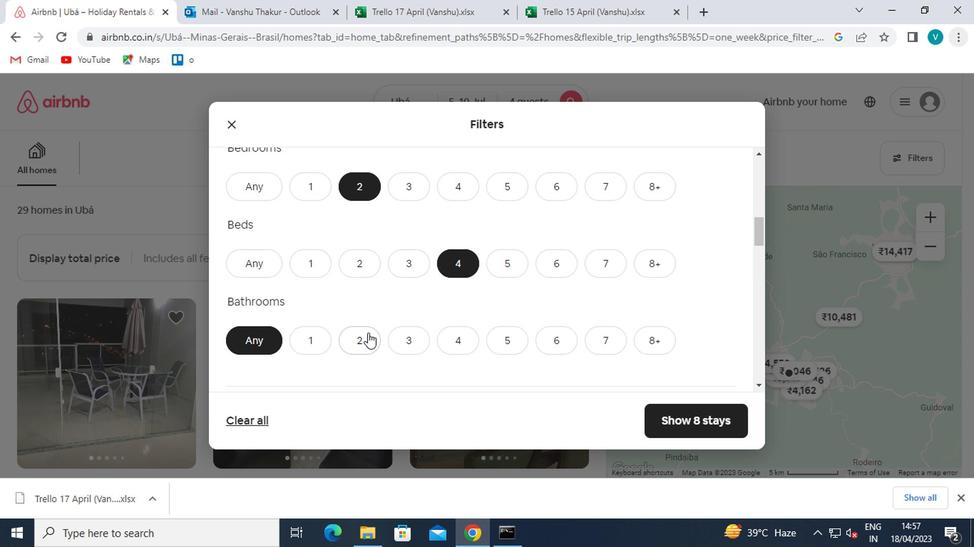 
Action: Mouse pressed left at (361, 339)
Screenshot: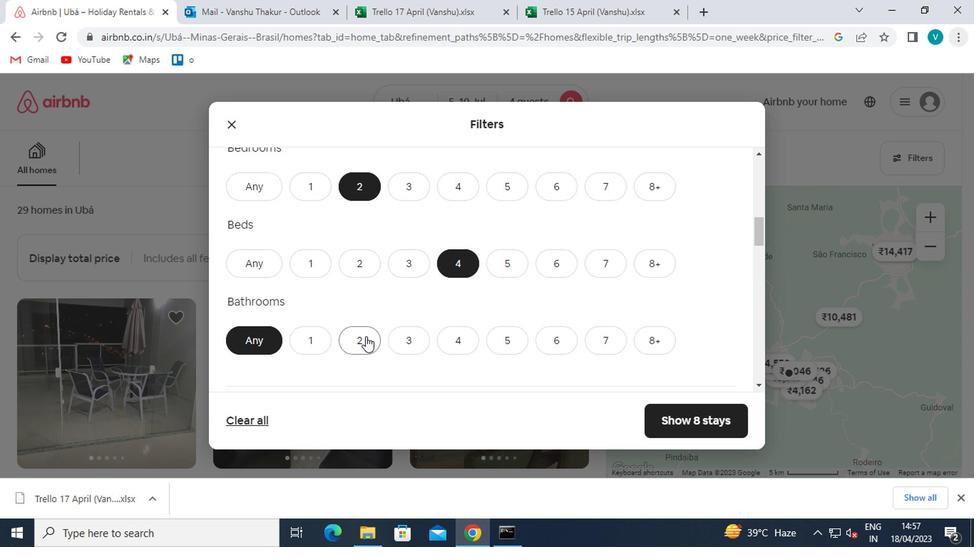 
Action: Mouse moved to (361, 338)
Screenshot: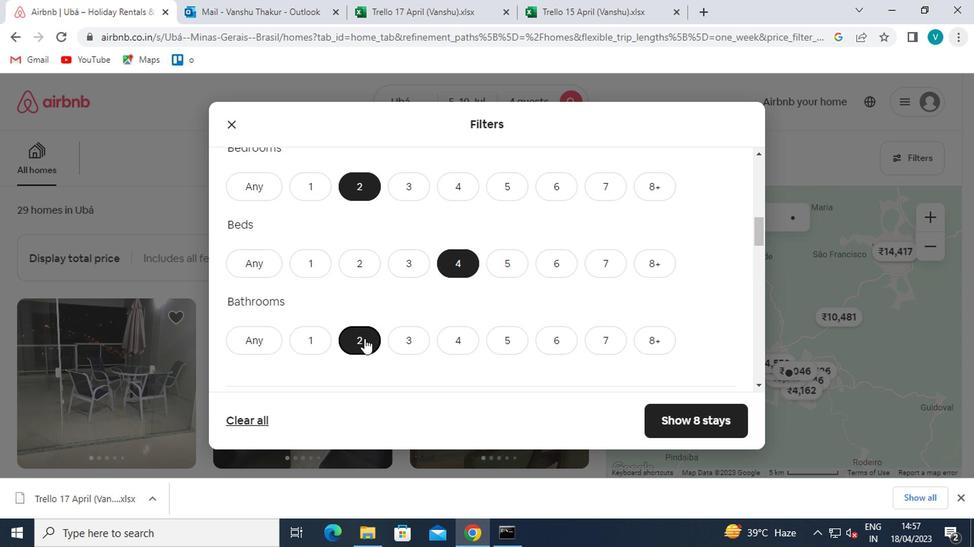 
Action: Mouse scrolled (361, 337) with delta (0, 0)
Screenshot: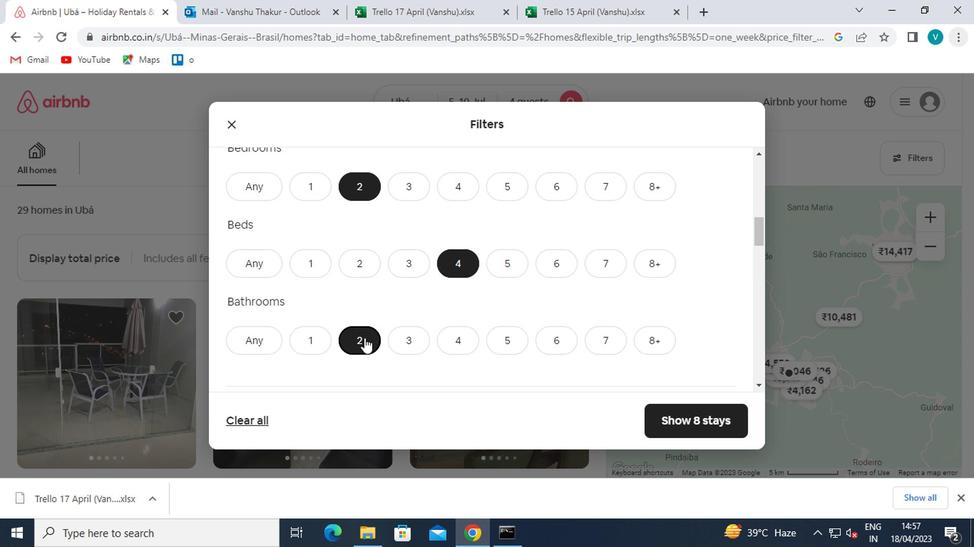 
Action: Mouse scrolled (361, 337) with delta (0, 0)
Screenshot: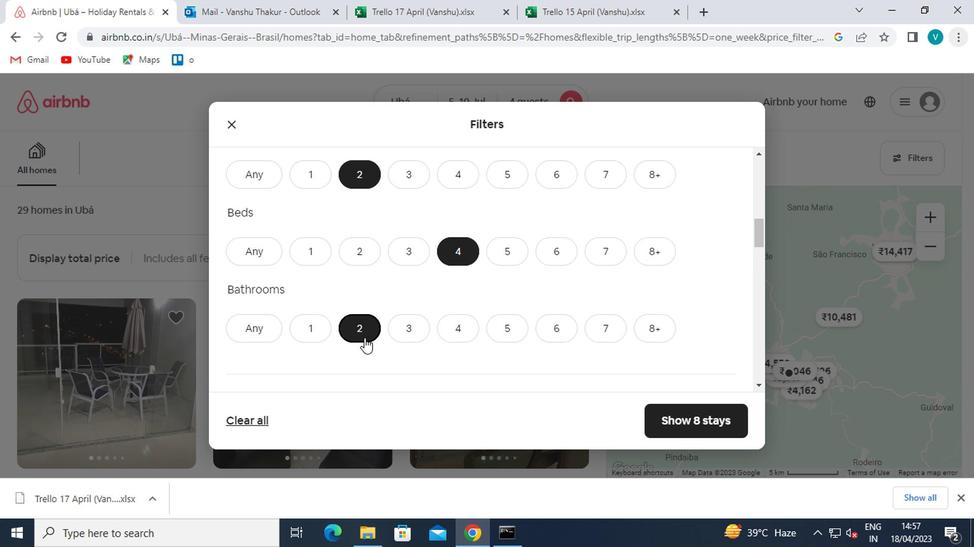 
Action: Mouse moved to (242, 329)
Screenshot: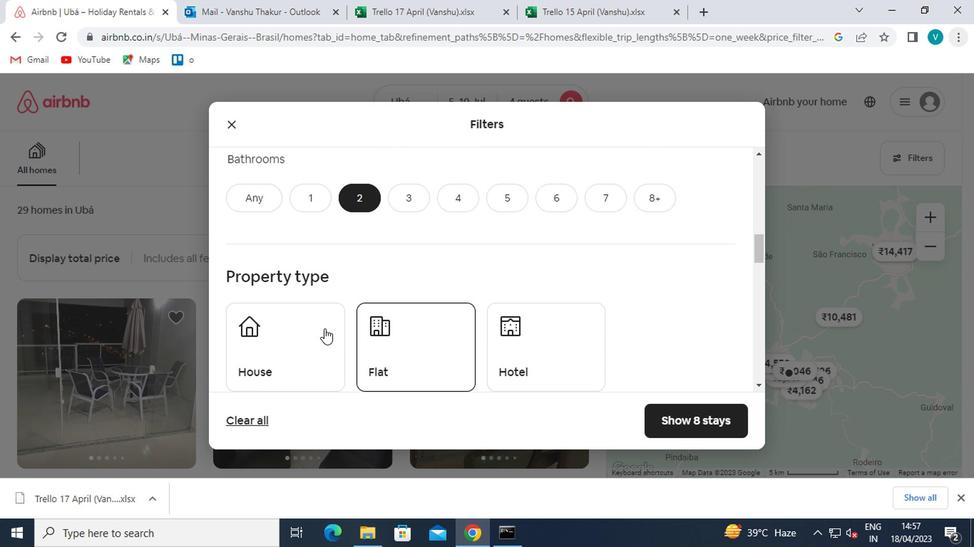 
Action: Mouse pressed left at (242, 329)
Screenshot: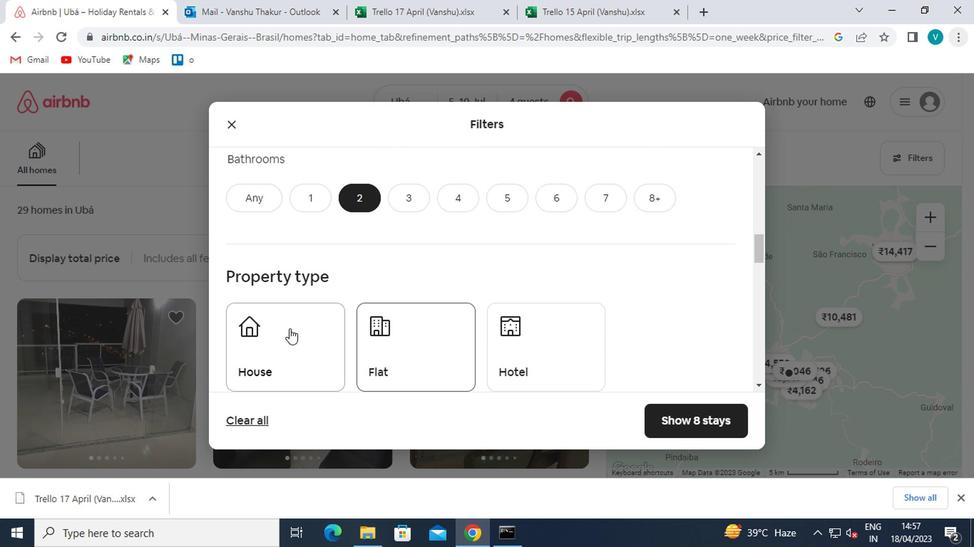 
Action: Mouse moved to (261, 327)
Screenshot: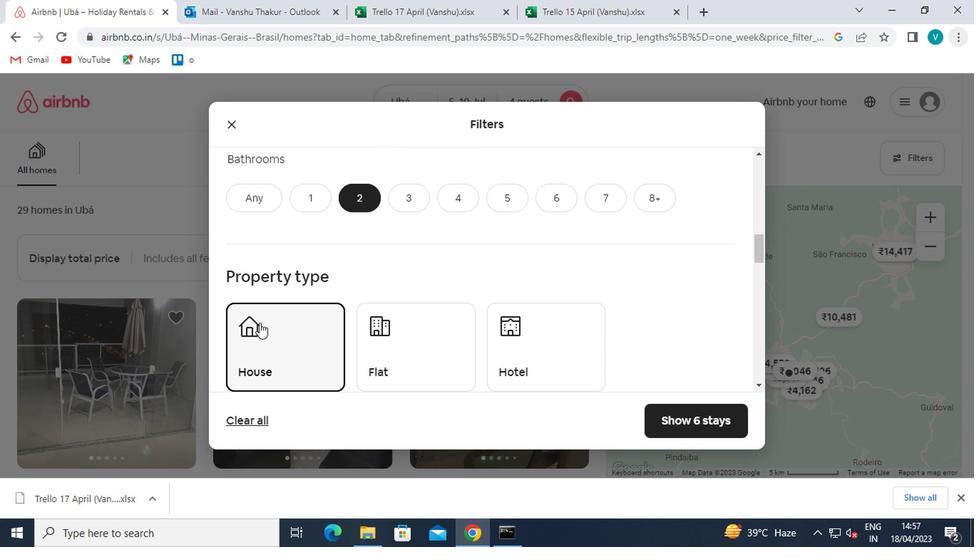 
Action: Mouse scrolled (261, 326) with delta (0, 0)
Screenshot: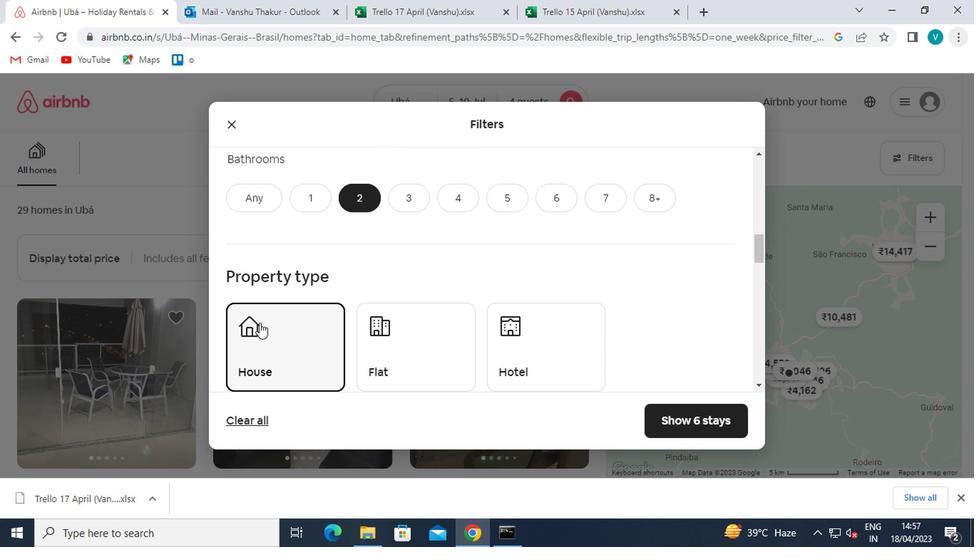 
Action: Mouse moved to (262, 328)
Screenshot: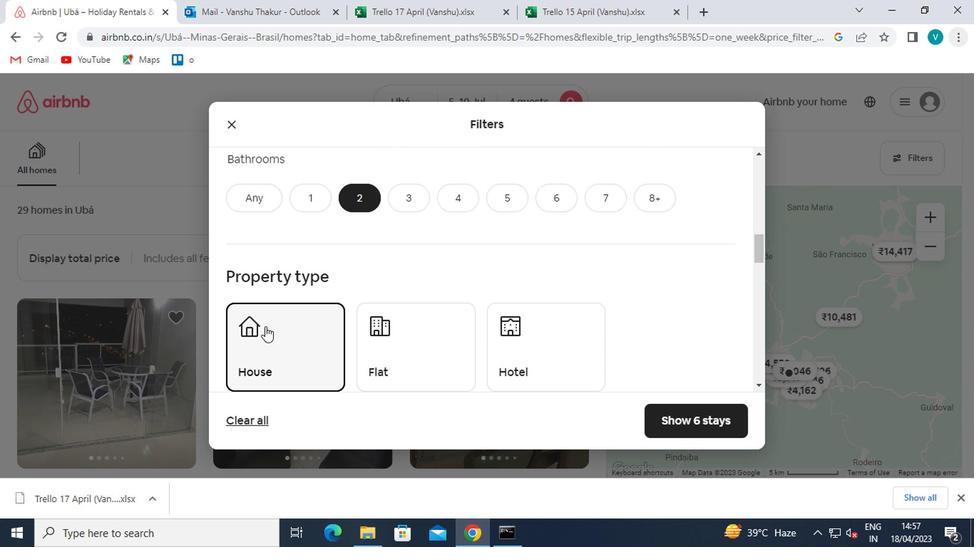 
Action: Mouse scrolled (262, 327) with delta (0, -1)
Screenshot: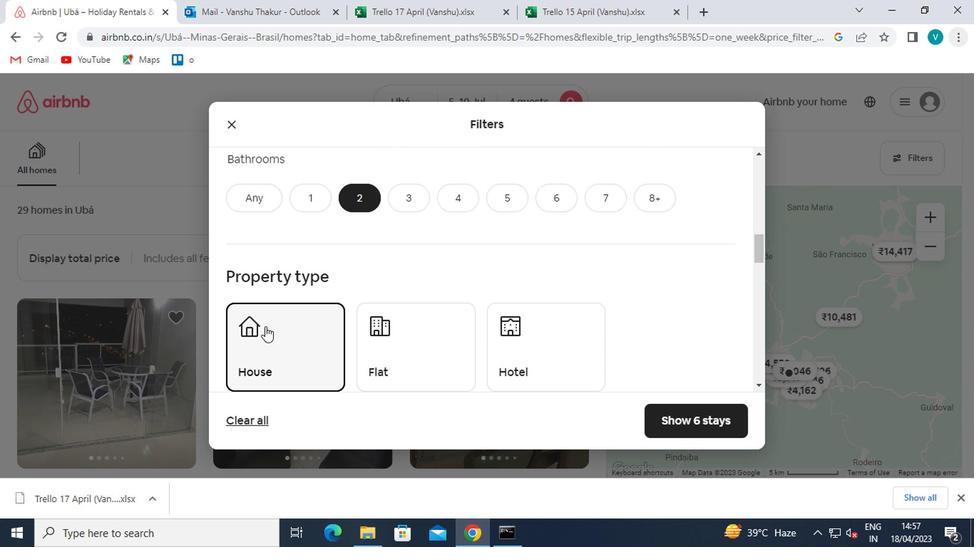
Action: Mouse moved to (265, 331)
Screenshot: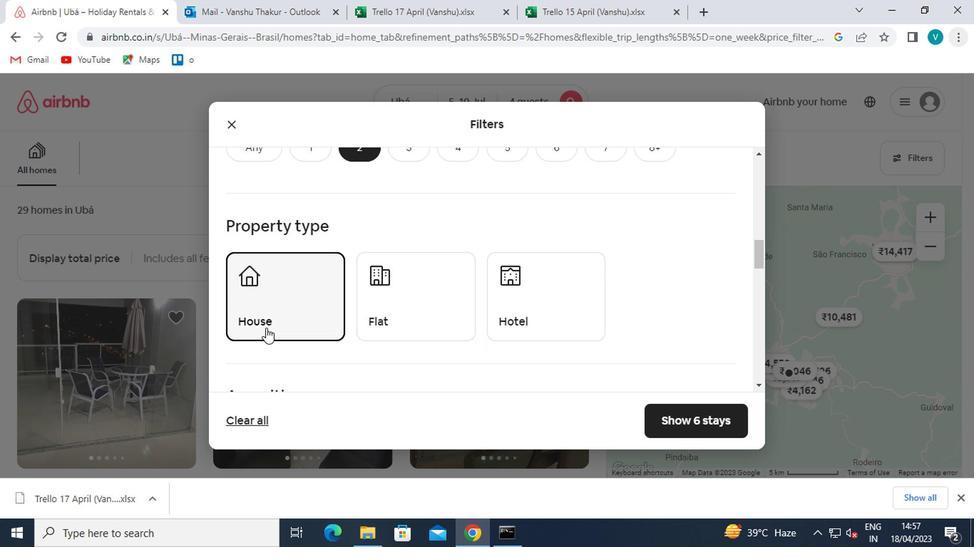 
Action: Mouse scrolled (265, 330) with delta (0, 0)
Screenshot: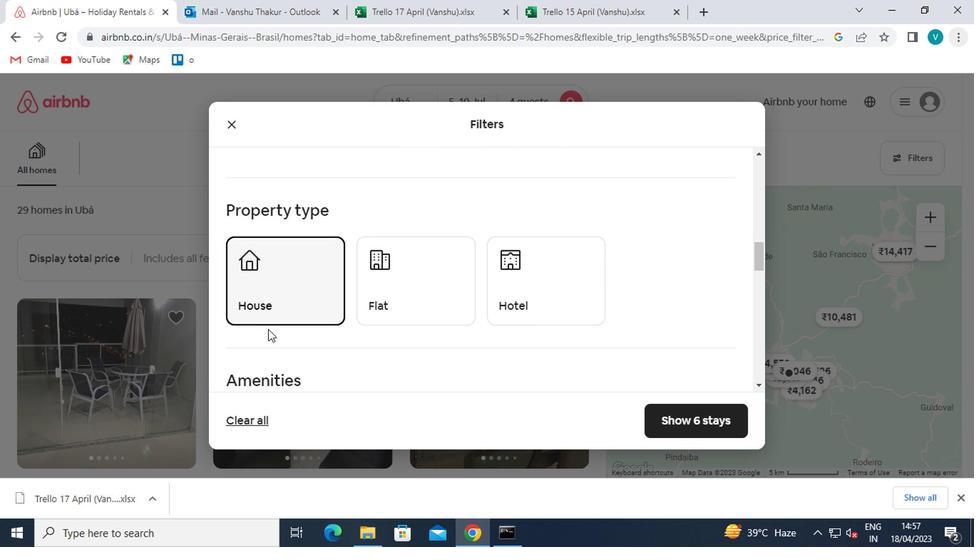 
Action: Mouse moved to (267, 332)
Screenshot: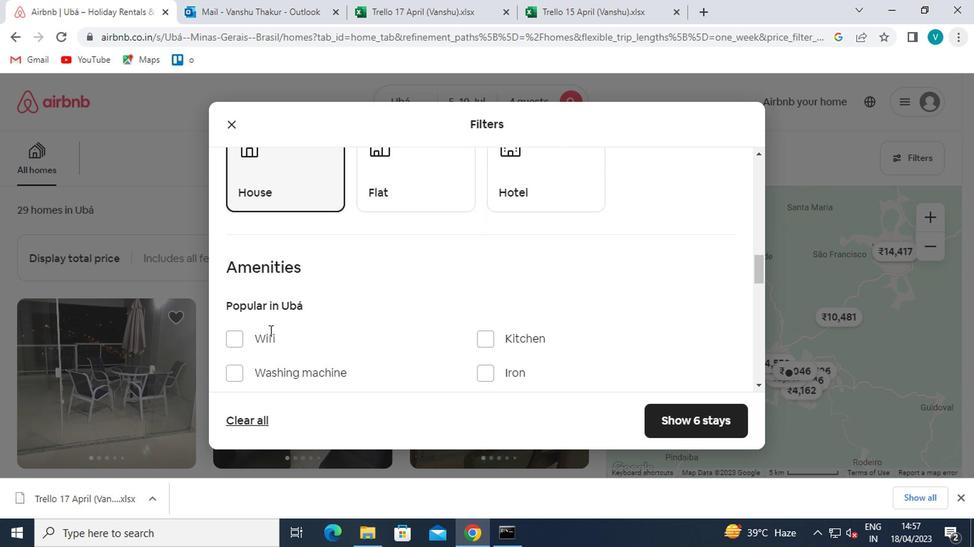 
Action: Mouse scrolled (267, 332) with delta (0, 0)
Screenshot: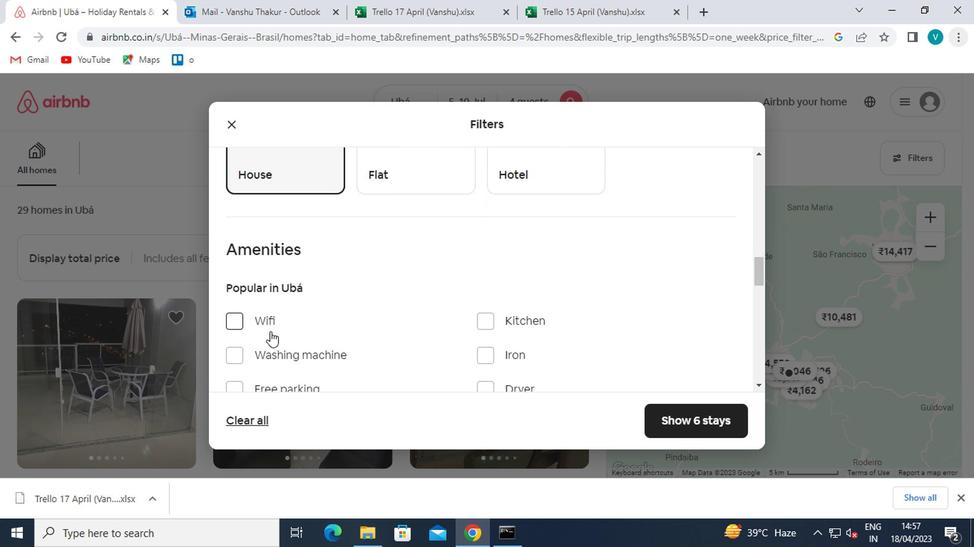 
Action: Mouse moved to (237, 262)
Screenshot: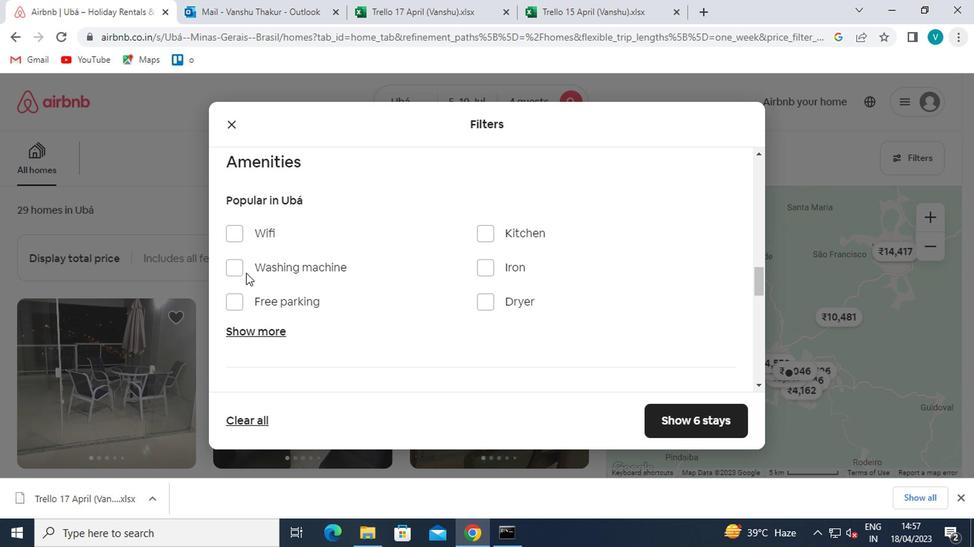 
Action: Mouse pressed left at (237, 262)
Screenshot: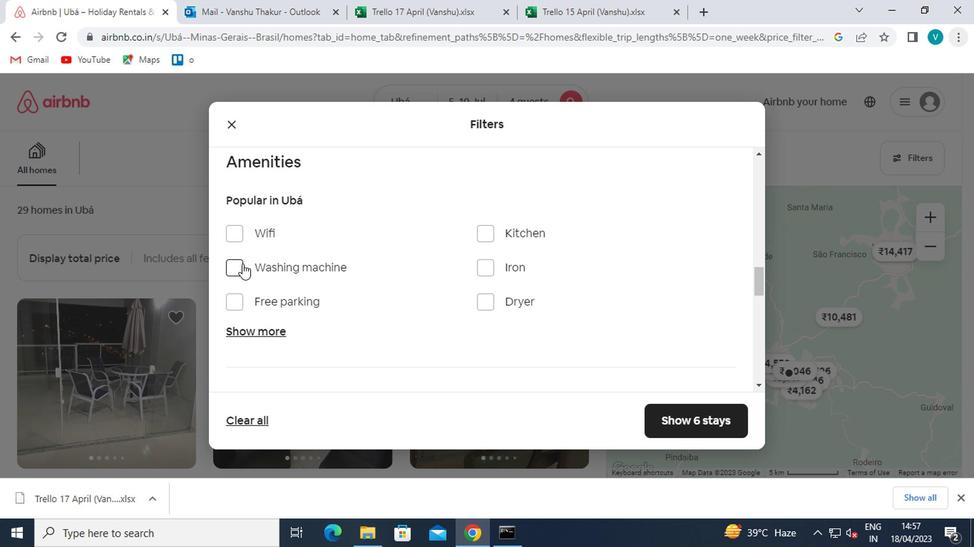 
Action: Mouse moved to (311, 298)
Screenshot: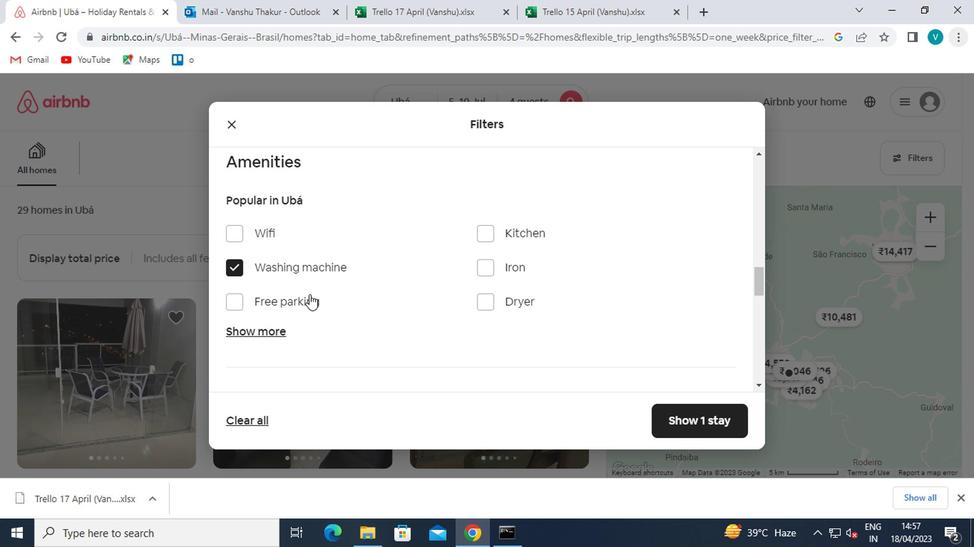 
Action: Mouse scrolled (311, 297) with delta (0, -1)
Screenshot: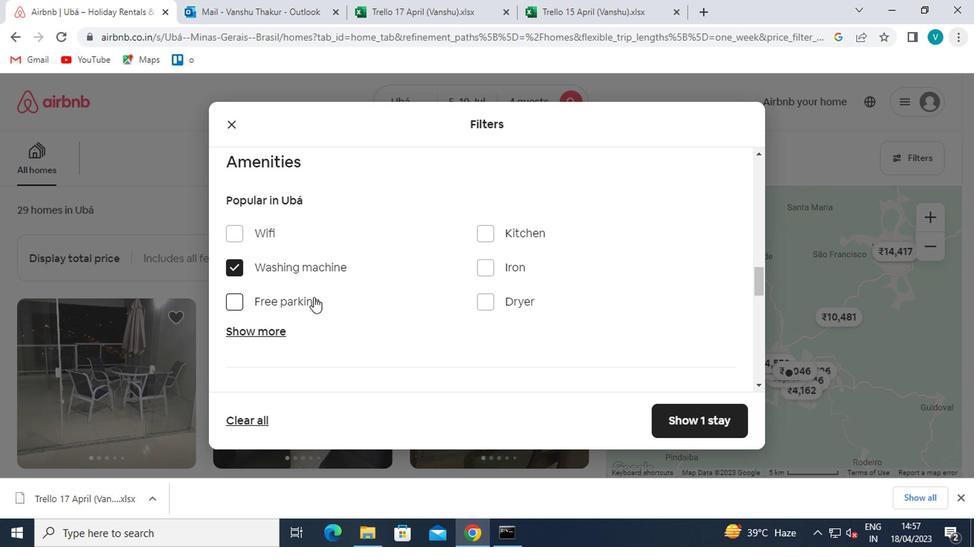 
Action: Mouse moved to (316, 301)
Screenshot: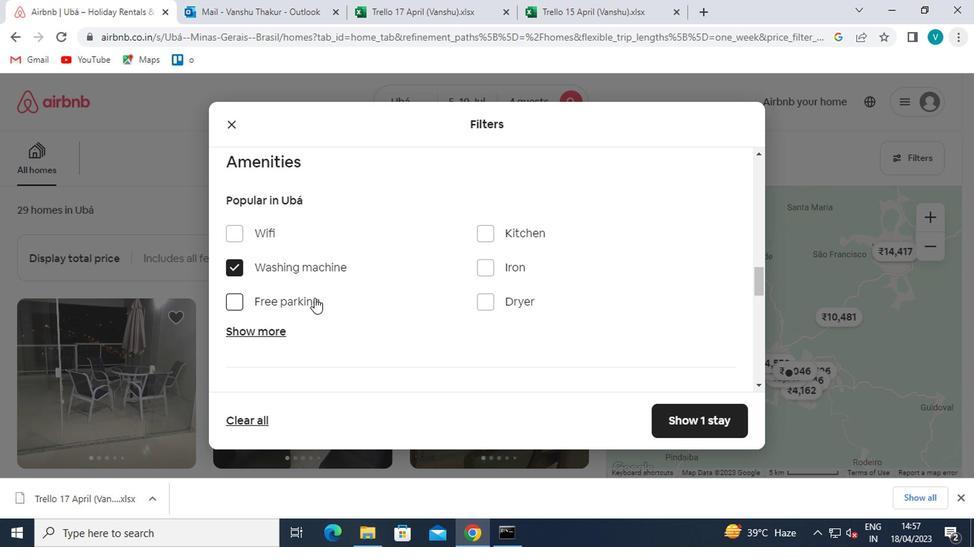 
Action: Mouse scrolled (316, 300) with delta (0, 0)
Screenshot: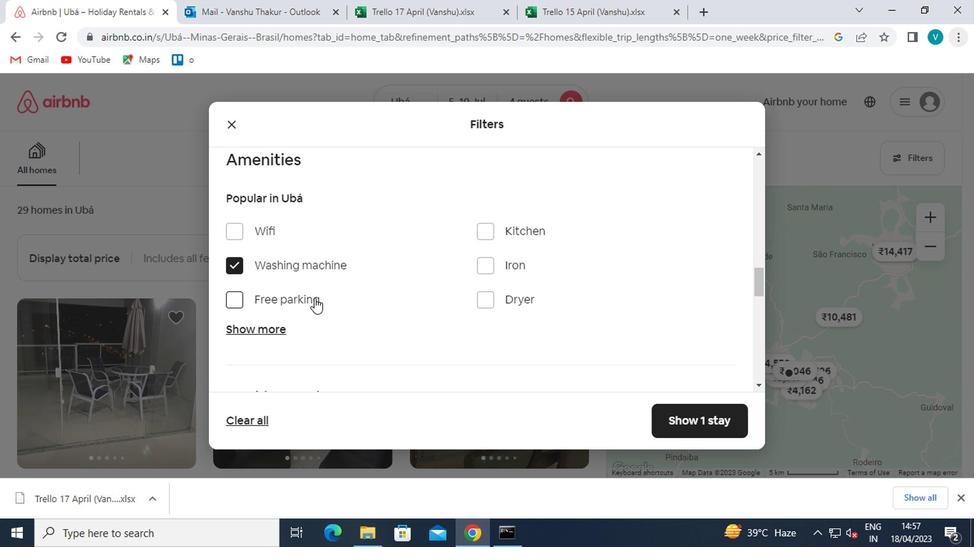 
Action: Mouse moved to (324, 303)
Screenshot: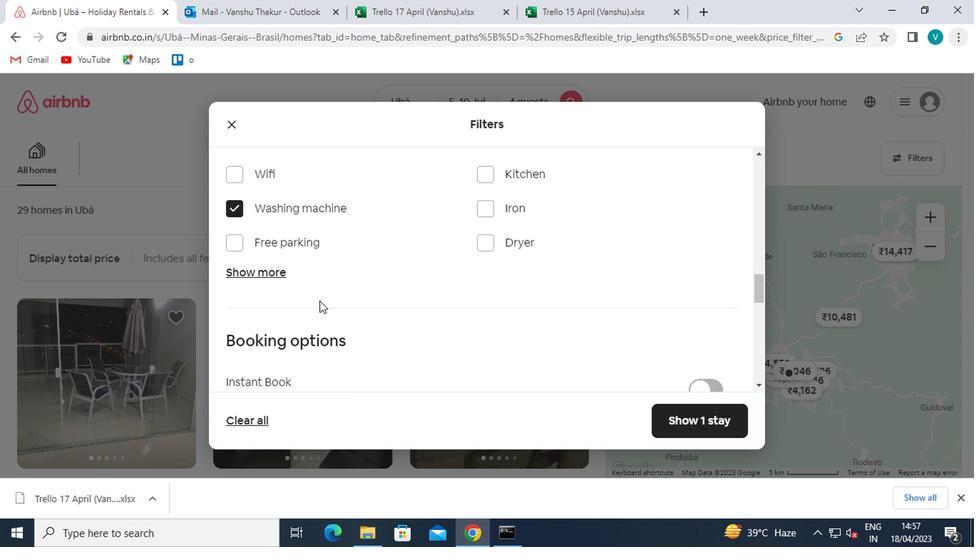 
Action: Mouse scrolled (324, 302) with delta (0, -1)
Screenshot: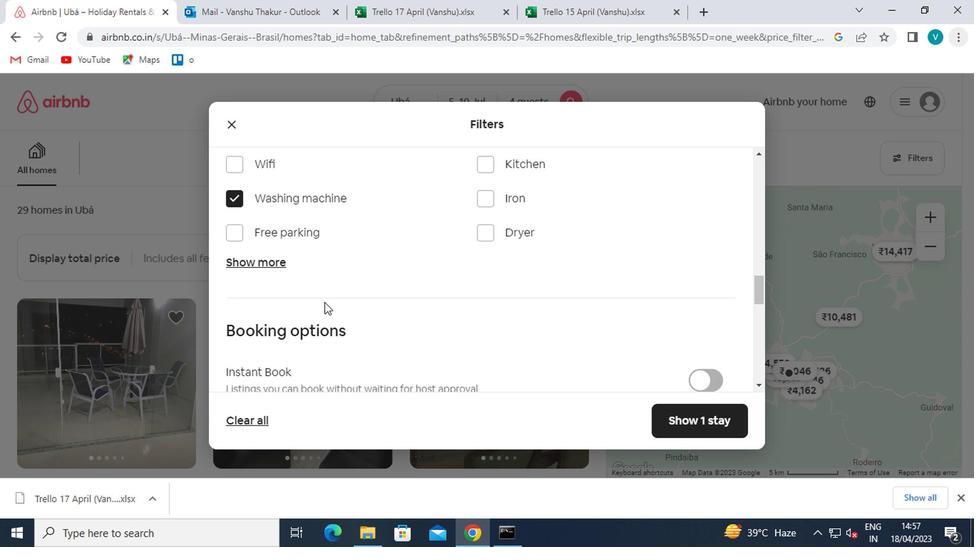 
Action: Mouse moved to (711, 283)
Screenshot: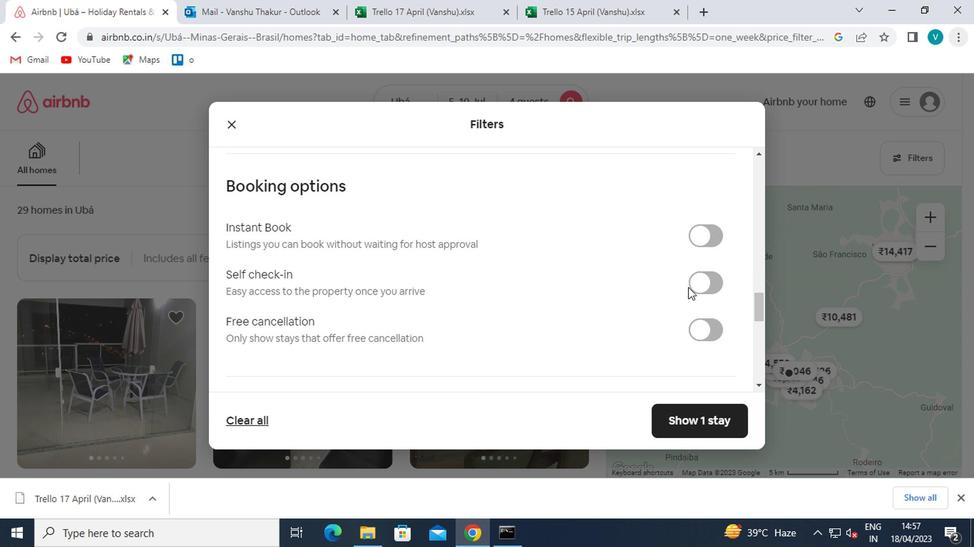 
Action: Mouse pressed left at (711, 283)
Screenshot: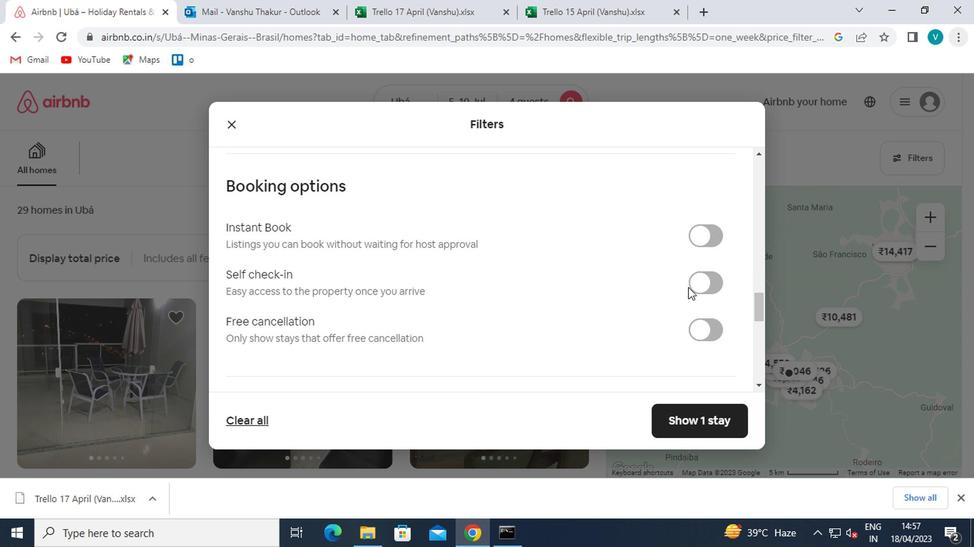 
Action: Mouse moved to (405, 320)
Screenshot: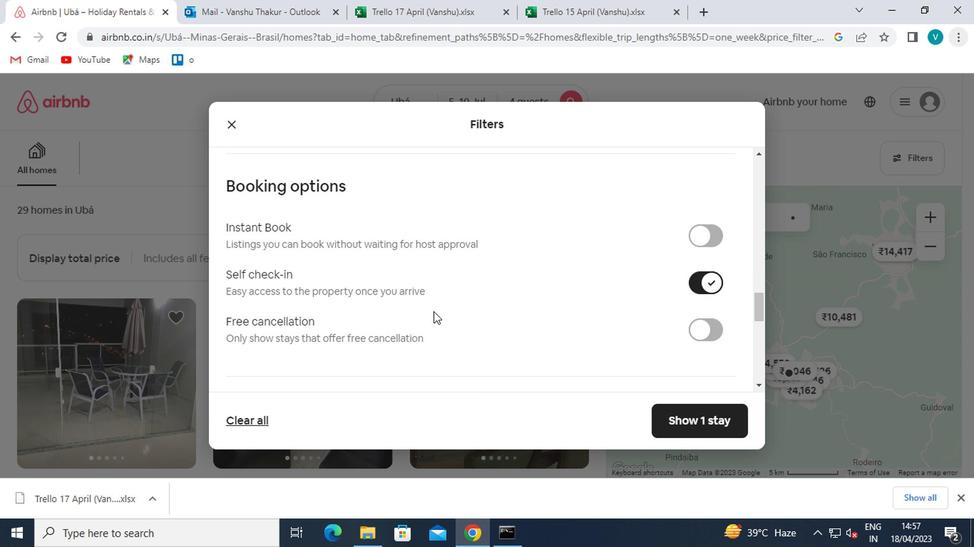 
Action: Mouse scrolled (405, 320) with delta (0, 0)
Screenshot: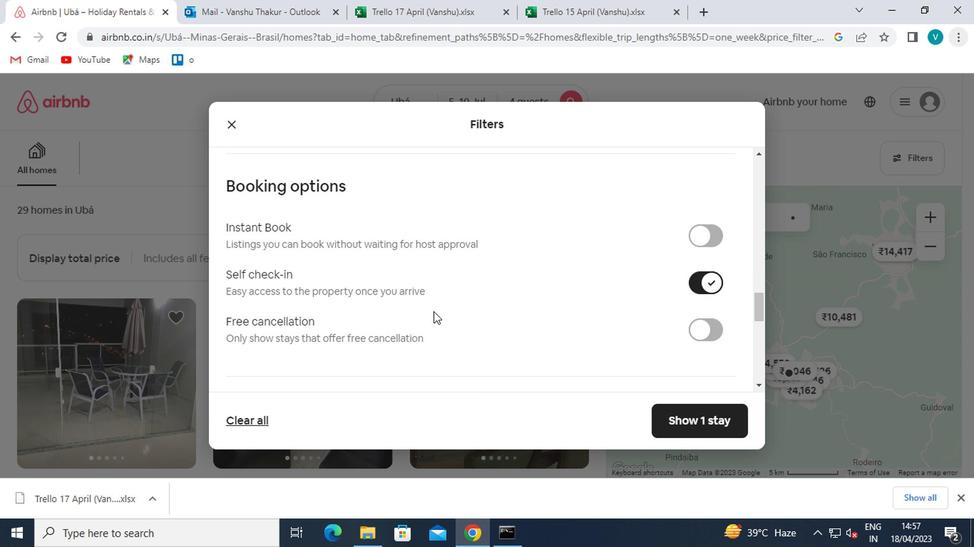 
Action: Mouse moved to (399, 324)
Screenshot: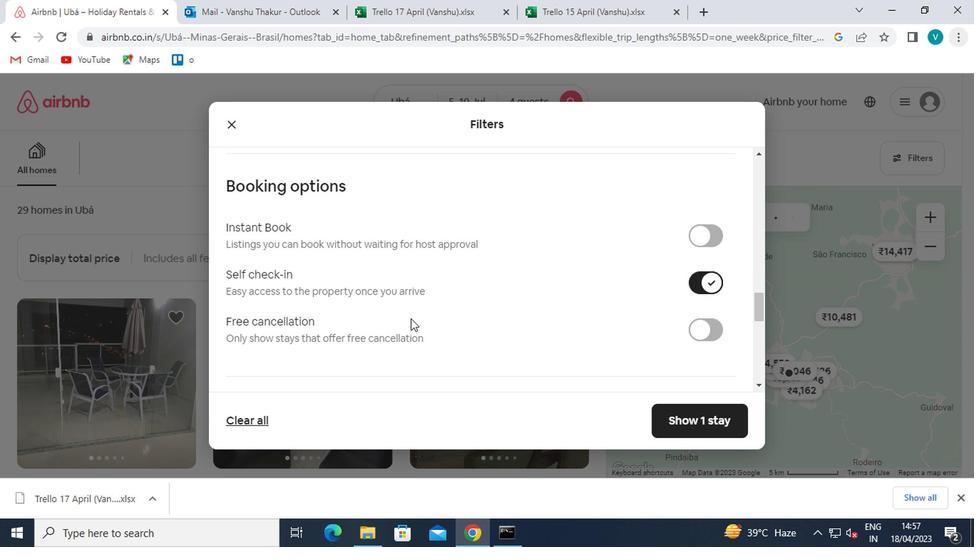 
Action: Mouse scrolled (399, 323) with delta (0, 0)
Screenshot: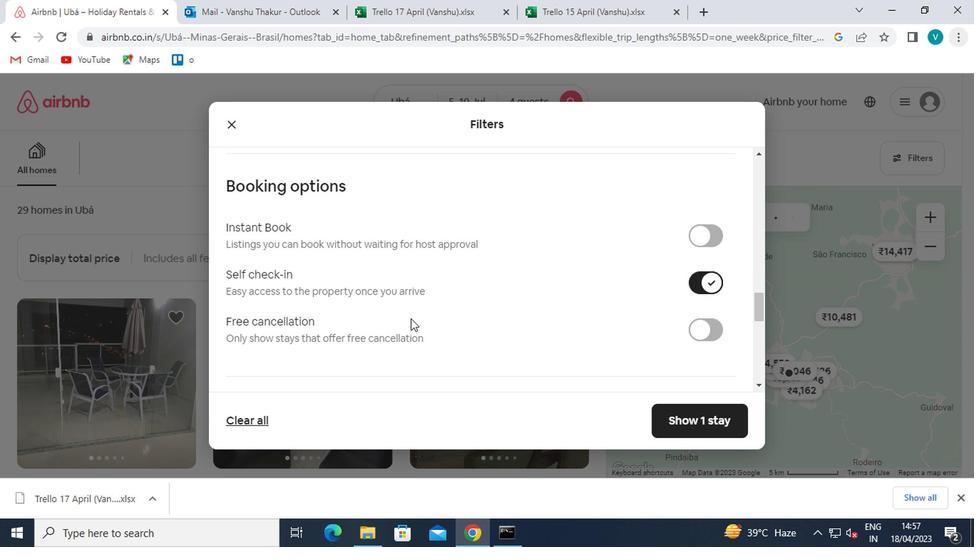 
Action: Mouse moved to (389, 332)
Screenshot: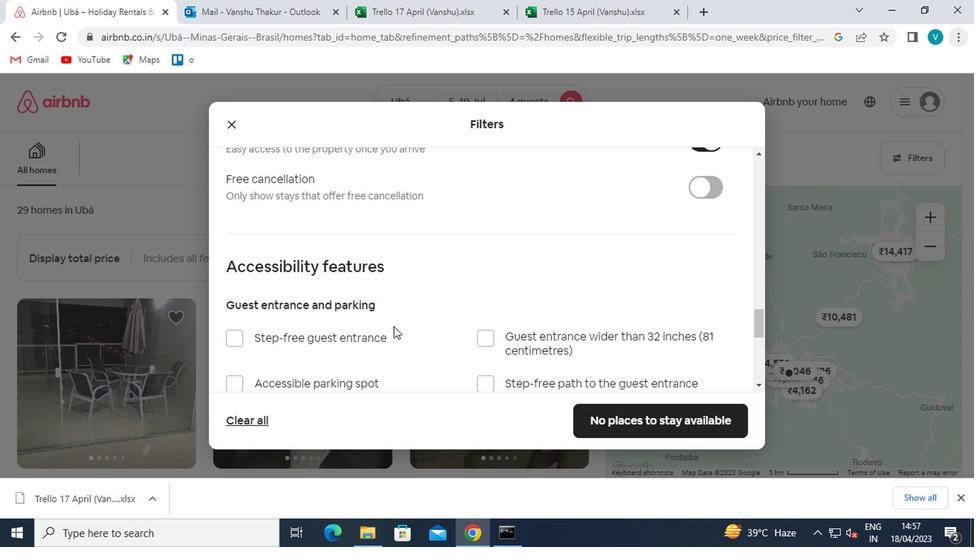 
Action: Mouse scrolled (389, 331) with delta (0, -1)
Screenshot: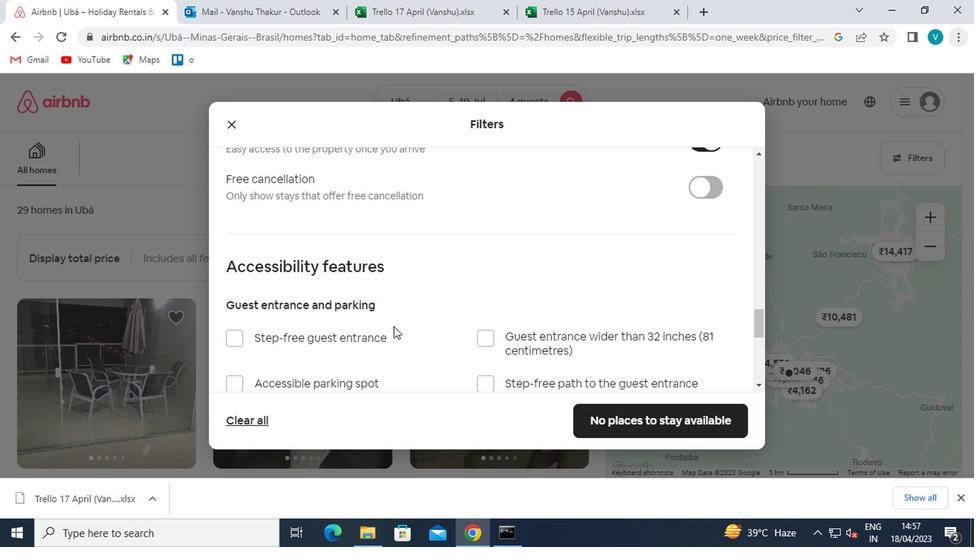 
Action: Mouse scrolled (389, 331) with delta (0, -1)
Screenshot: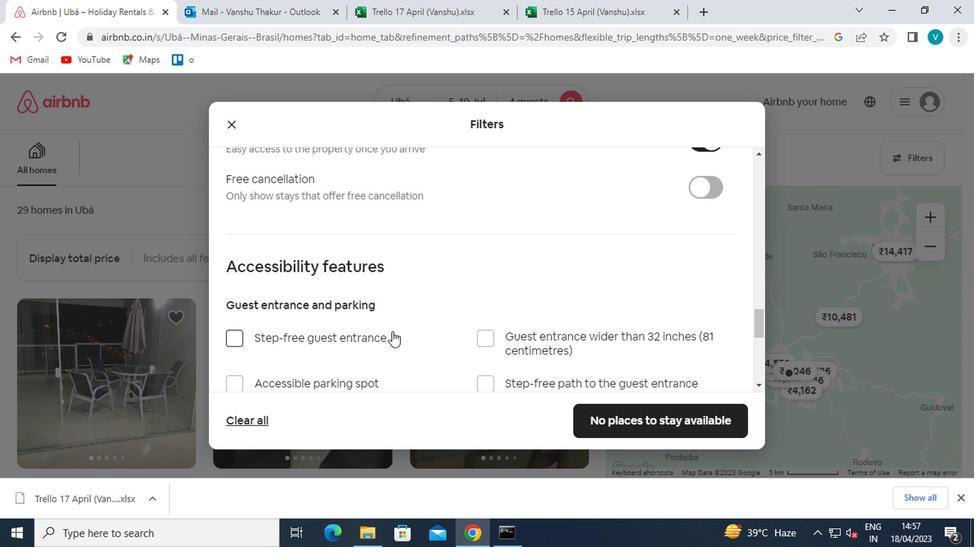 
Action: Mouse scrolled (389, 331) with delta (0, -1)
Screenshot: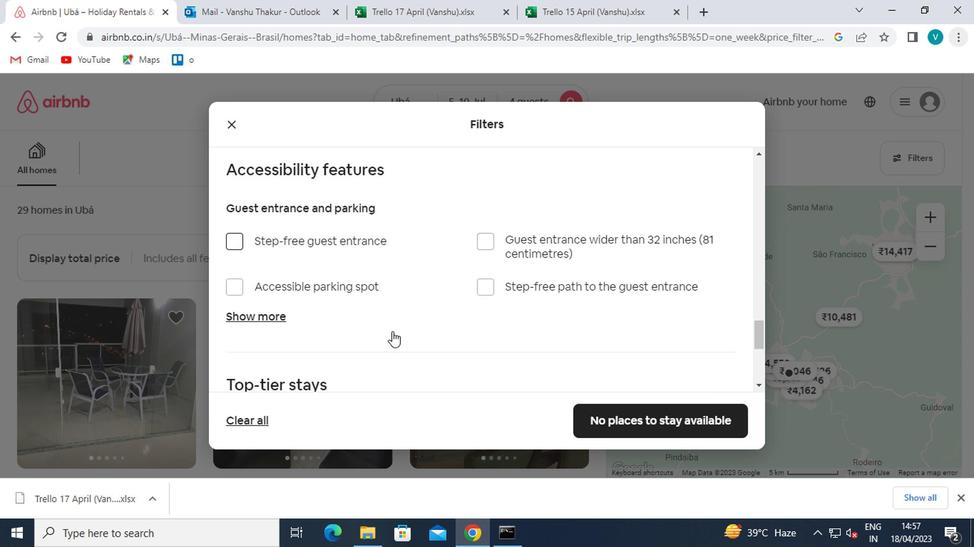 
Action: Mouse scrolled (389, 331) with delta (0, -1)
Screenshot: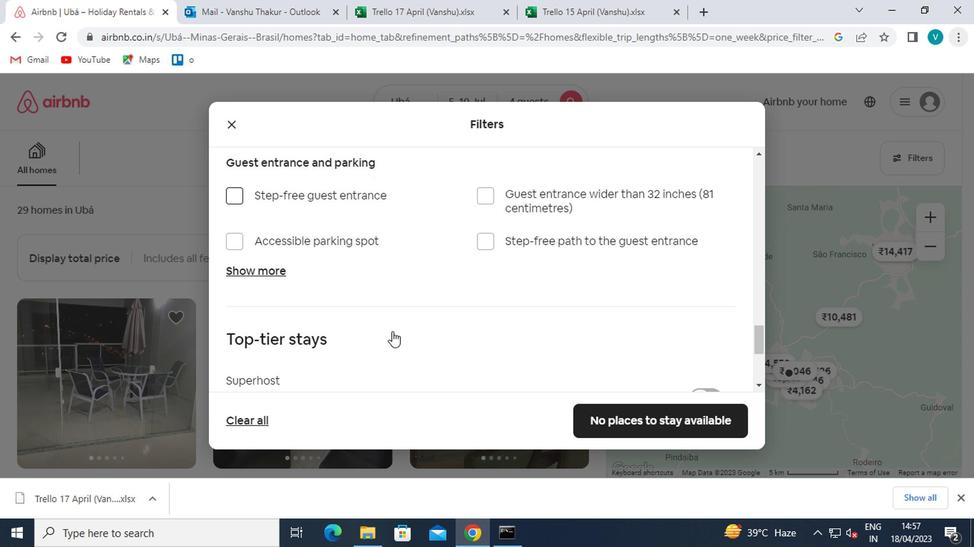
Action: Mouse scrolled (389, 331) with delta (0, -1)
Screenshot: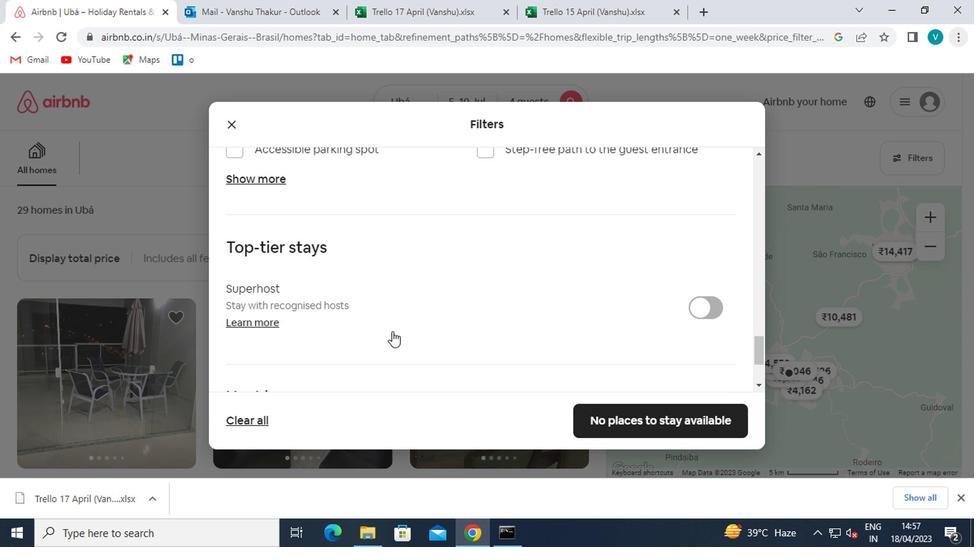 
Action: Mouse scrolled (389, 331) with delta (0, -1)
Screenshot: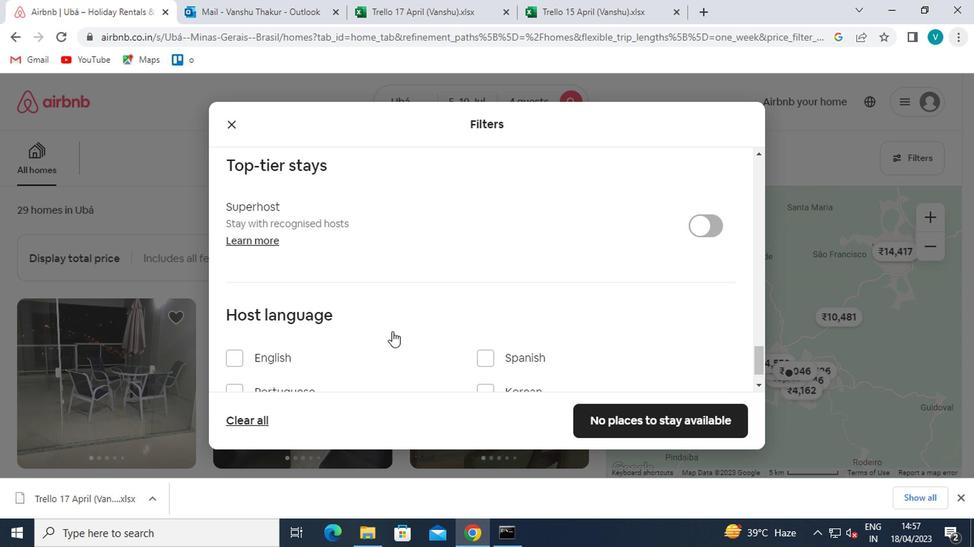 
Action: Mouse moved to (486, 318)
Screenshot: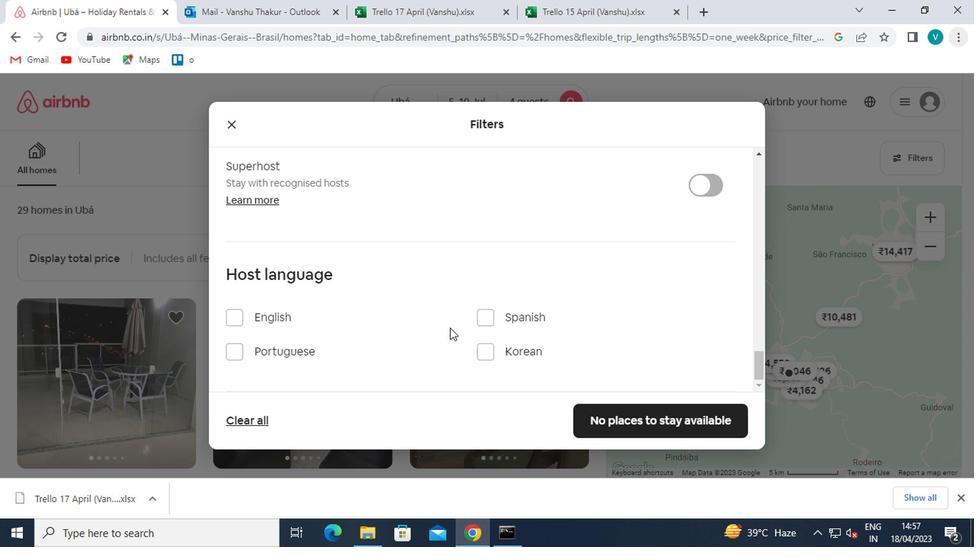 
Action: Mouse pressed left at (486, 318)
Screenshot: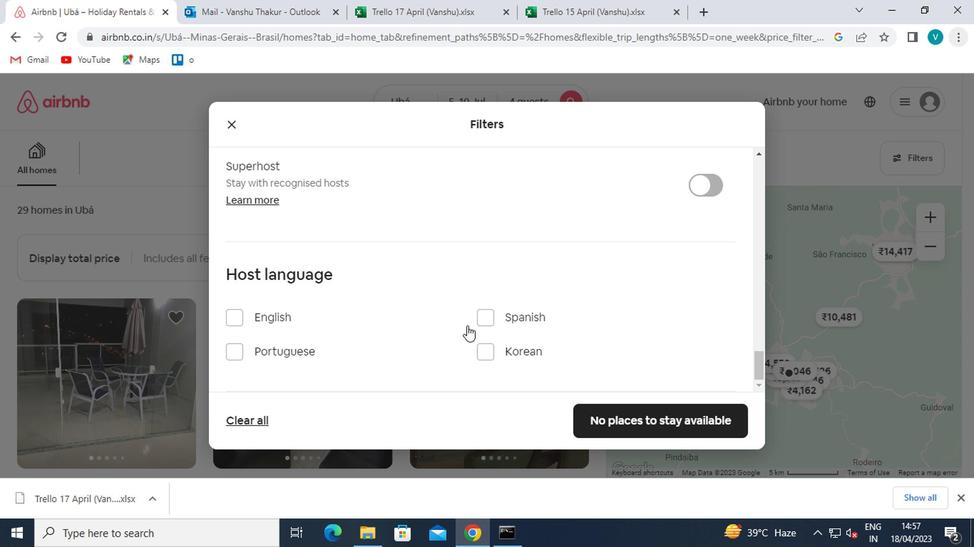 
Action: Mouse moved to (586, 406)
Screenshot: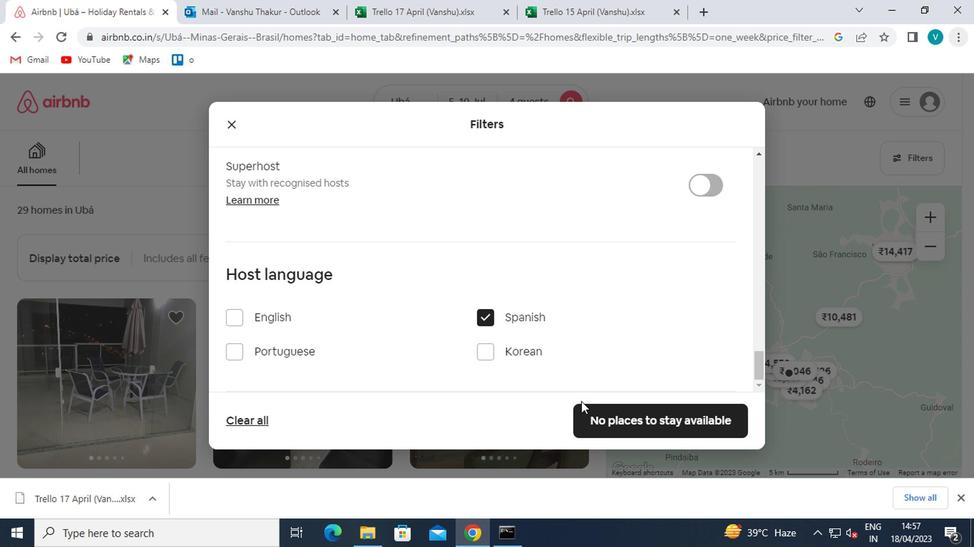 
Action: Mouse pressed left at (586, 406)
Screenshot: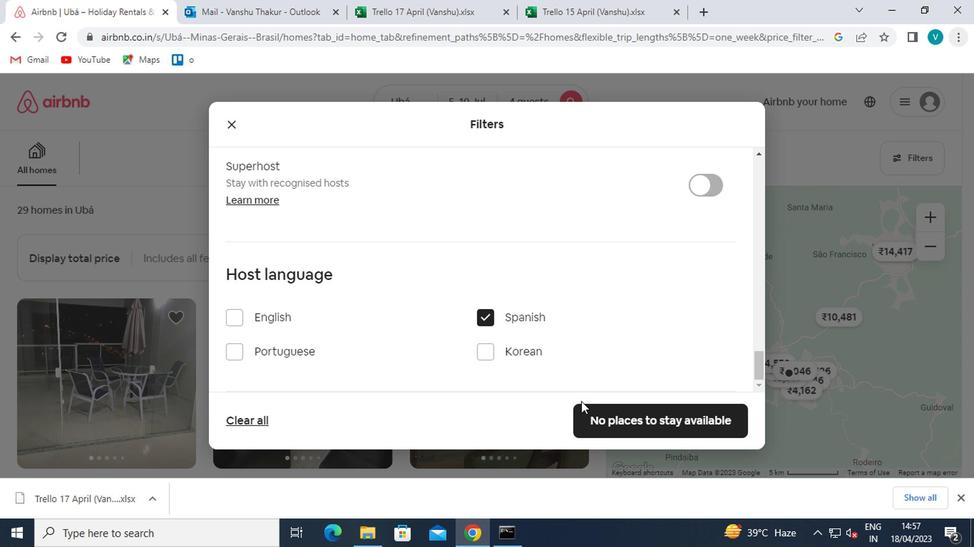 
Action: Mouse moved to (586, 406)
Screenshot: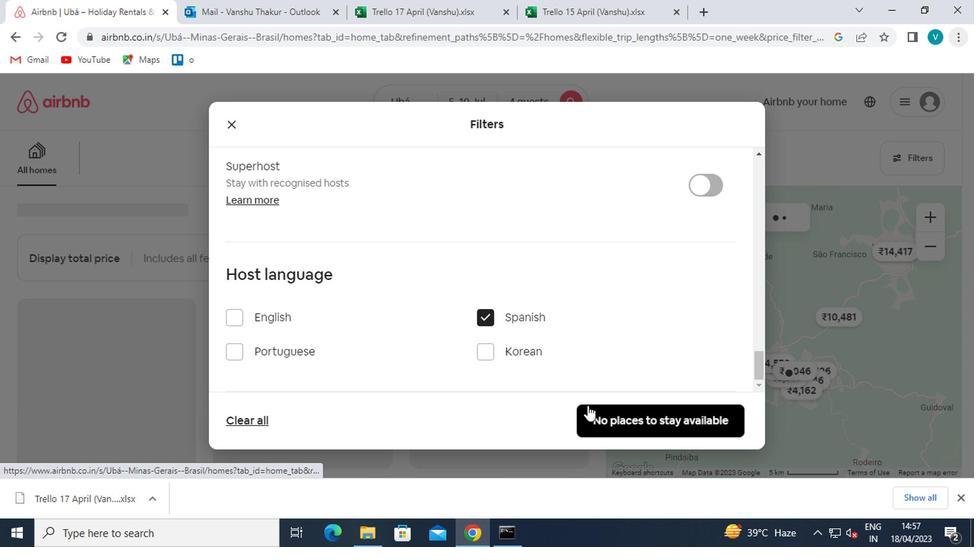 
Action: Key pressed <Key.f8>
Screenshot: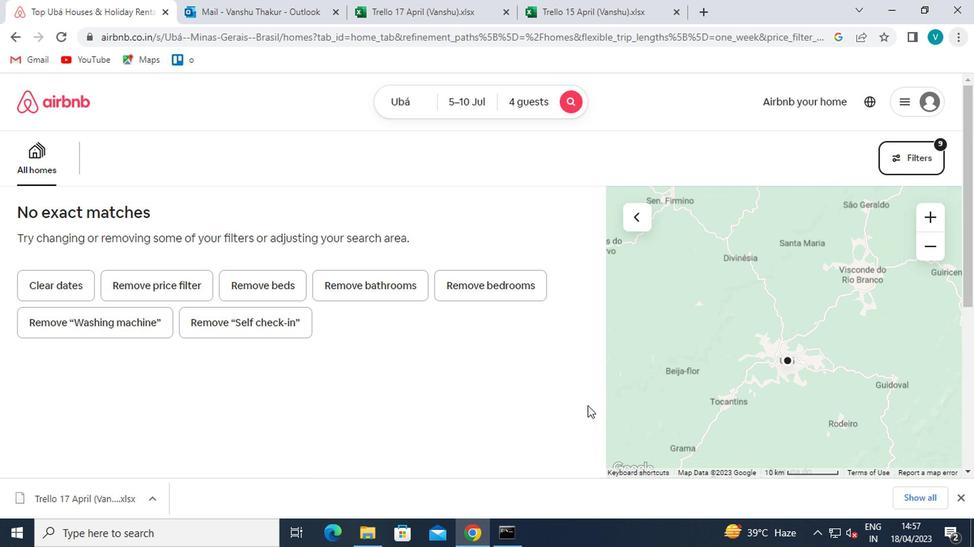 
